 Task: Create new customer invoice with Date Opened: 12-May-23, Select Customer: Party City
, Terms: Net 7. Make invoice entry for item-1 with Date: 12-May-23, Description: Ifeoma Collection Marrakech Hammam Extra Buff Exfoliating Gloves 1 Piece
, Income Account: Income:Sales, Quantity: 10, Unit Price: 13.49, Sales Tax: Y, Sales Tax Included: Y, Tax Table: Sales Tax. Post Invoice with Post Date: 12-May-23, Post to Accounts: Assets:Accounts Receivable. Pay / Process Payment with Transaction Date: 18-May-23, Amount: 134.9, Transfer Account: Checking Account. Go to 'Print Invoice'.
Action: Mouse moved to (169, 32)
Screenshot: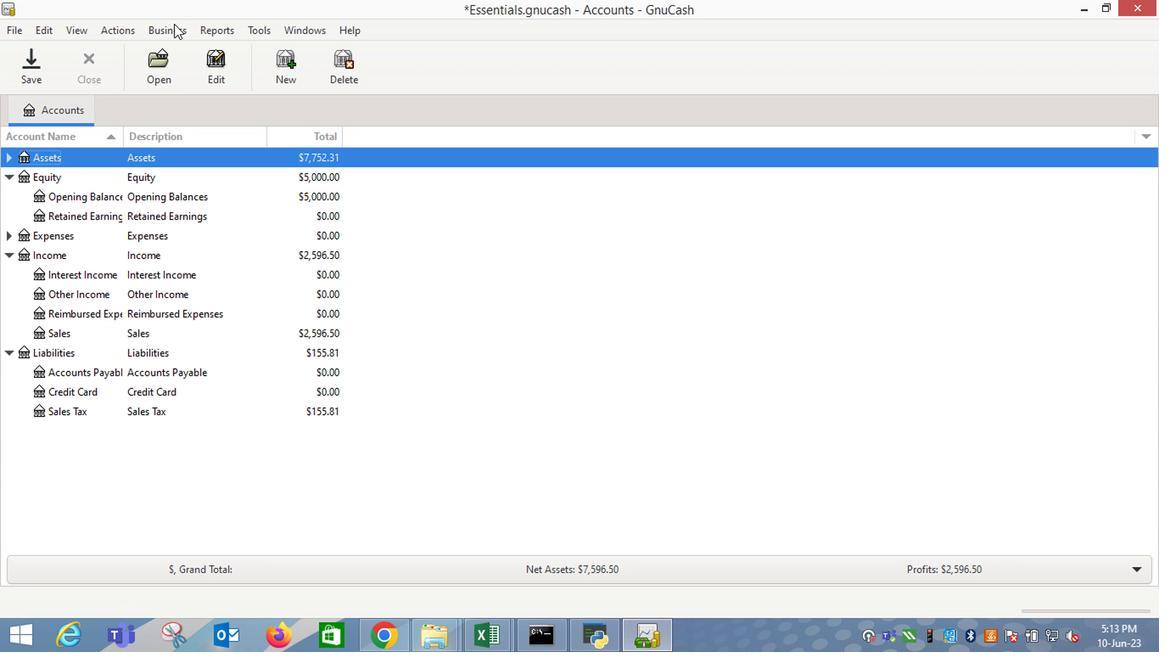 
Action: Mouse pressed left at (169, 32)
Screenshot: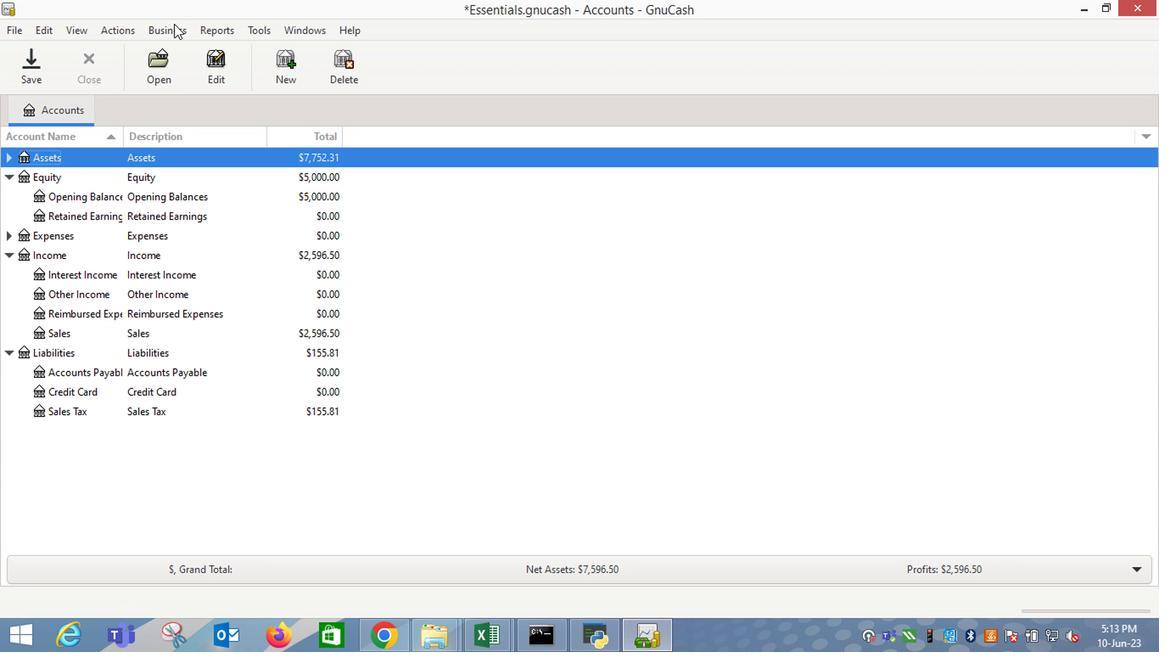 
Action: Mouse moved to (375, 120)
Screenshot: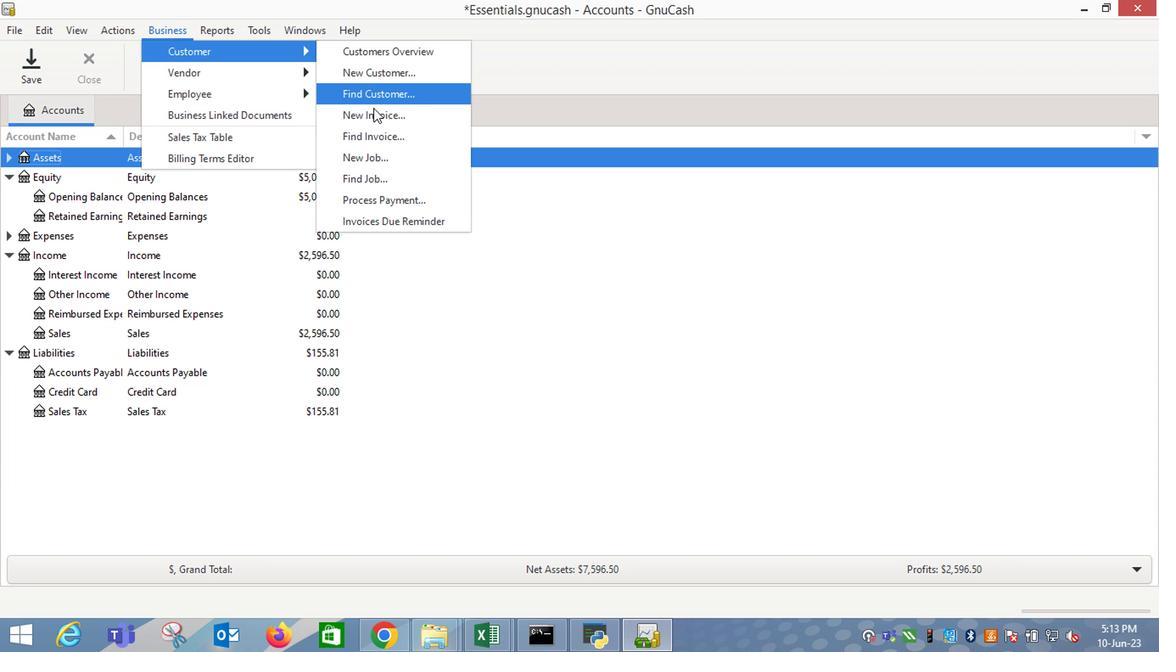
Action: Mouse pressed left at (375, 120)
Screenshot: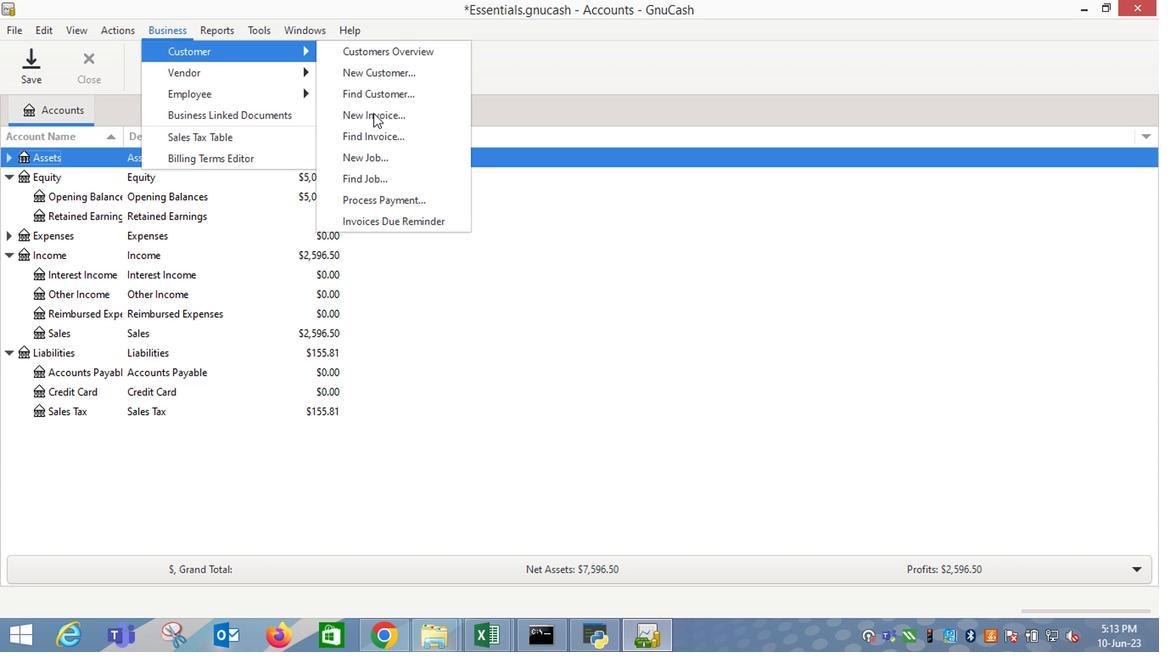 
Action: Mouse moved to (708, 268)
Screenshot: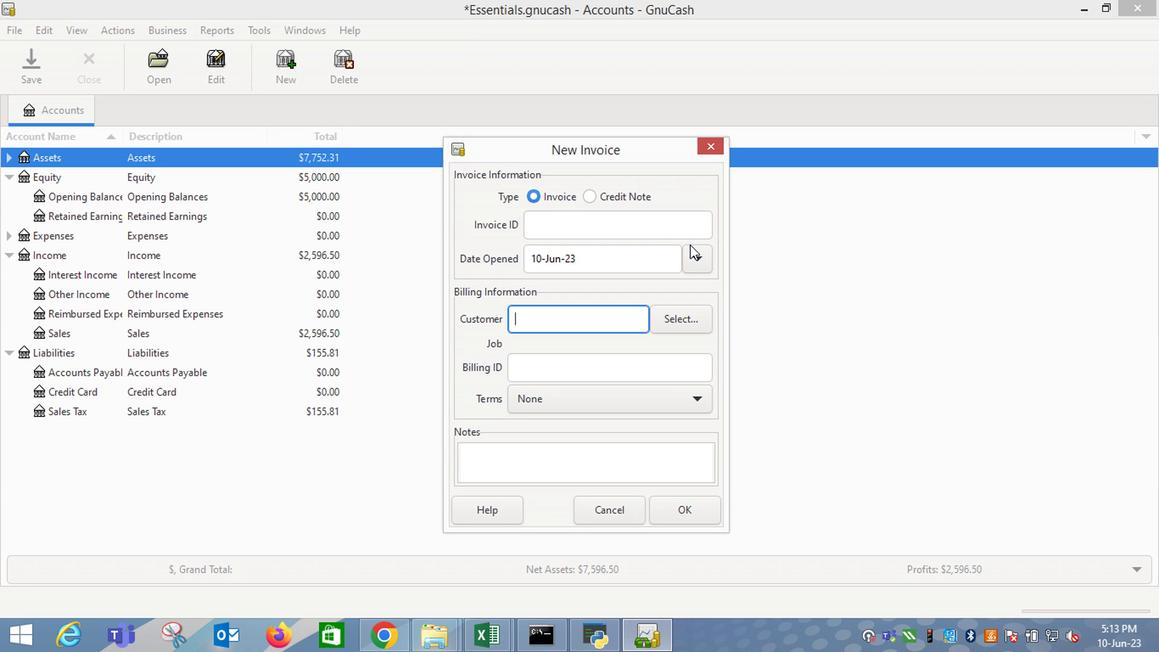 
Action: Mouse pressed left at (708, 268)
Screenshot: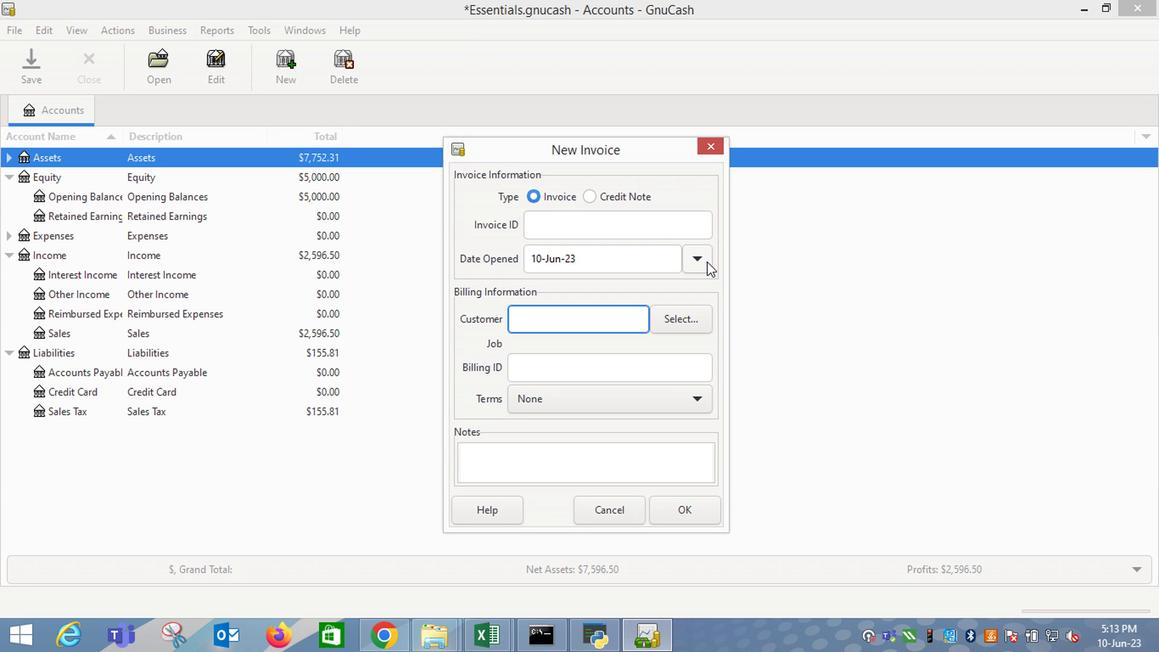 
Action: Mouse moved to (568, 289)
Screenshot: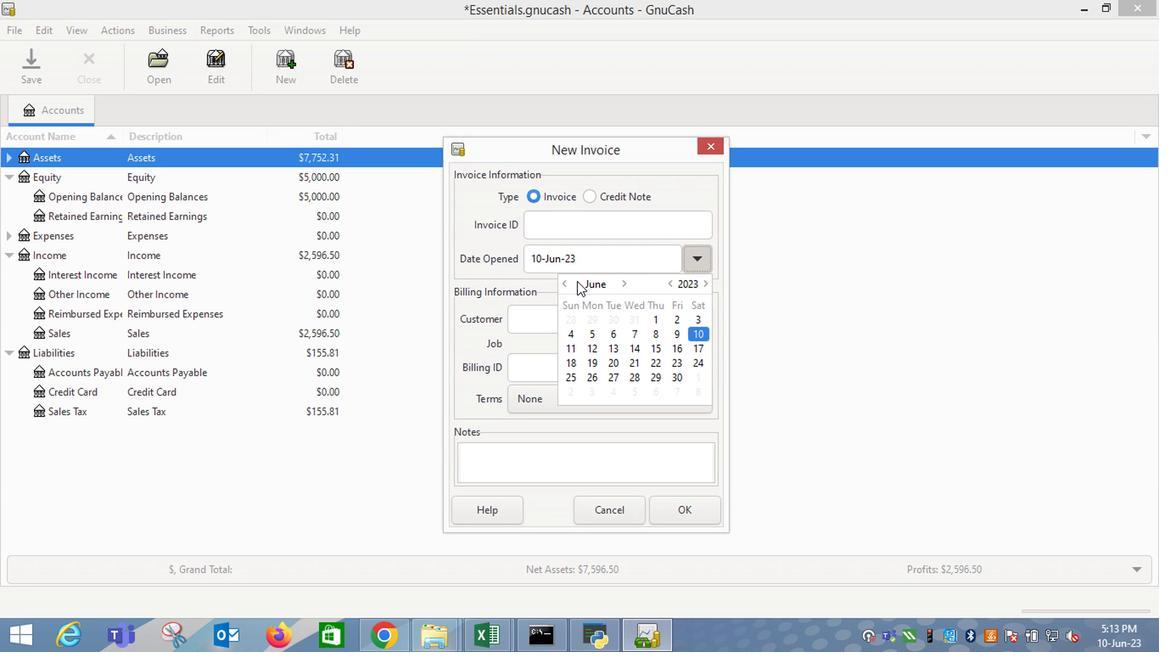 
Action: Mouse pressed left at (568, 289)
Screenshot: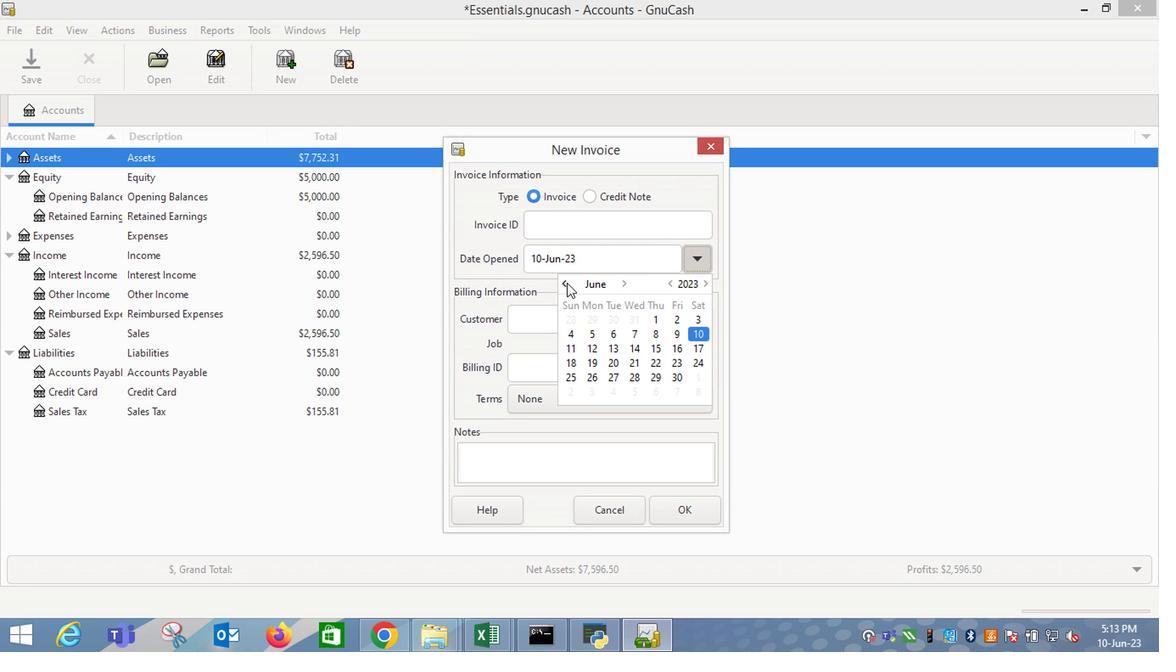 
Action: Mouse moved to (673, 340)
Screenshot: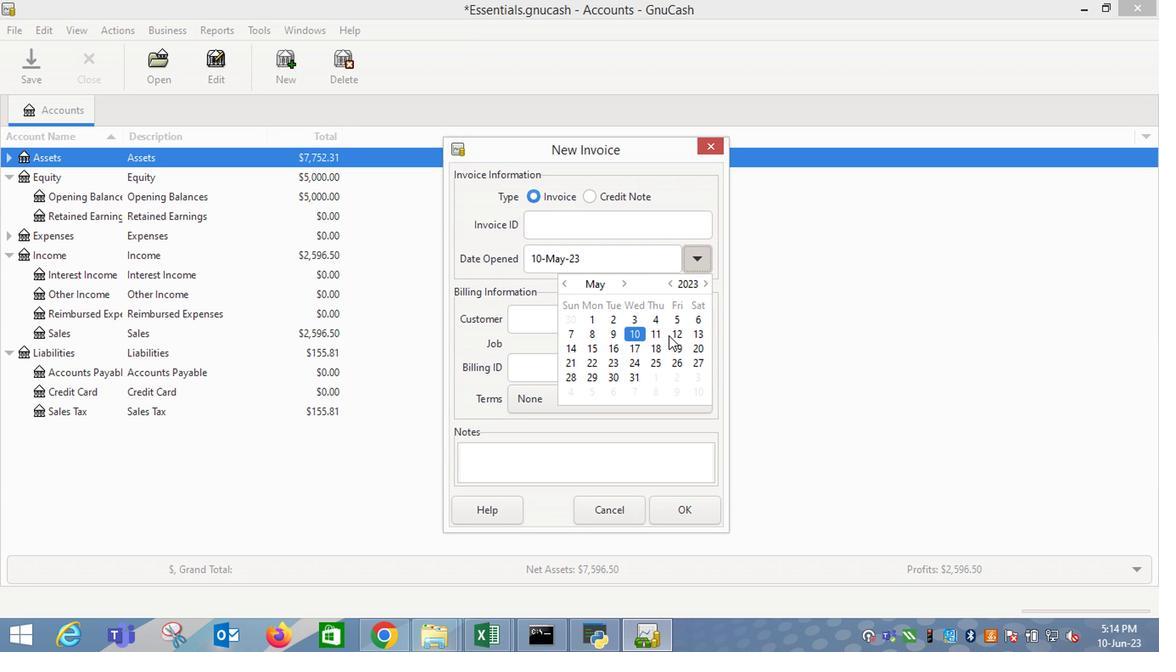 
Action: Mouse pressed left at (673, 340)
Screenshot: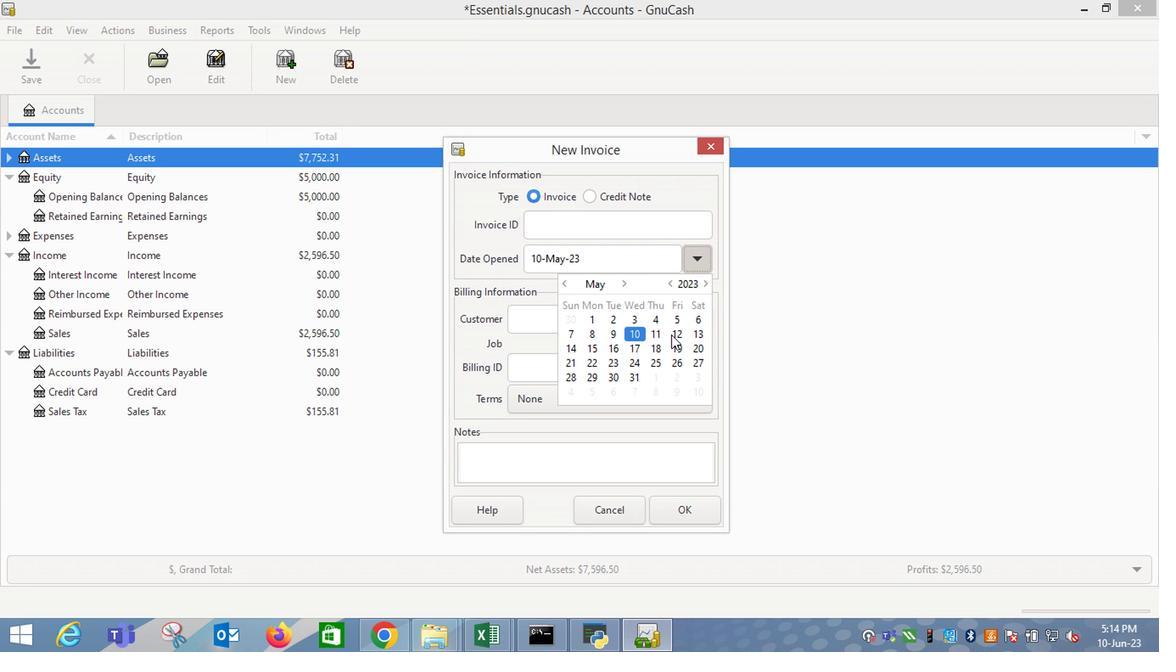 
Action: Mouse moved to (535, 325)
Screenshot: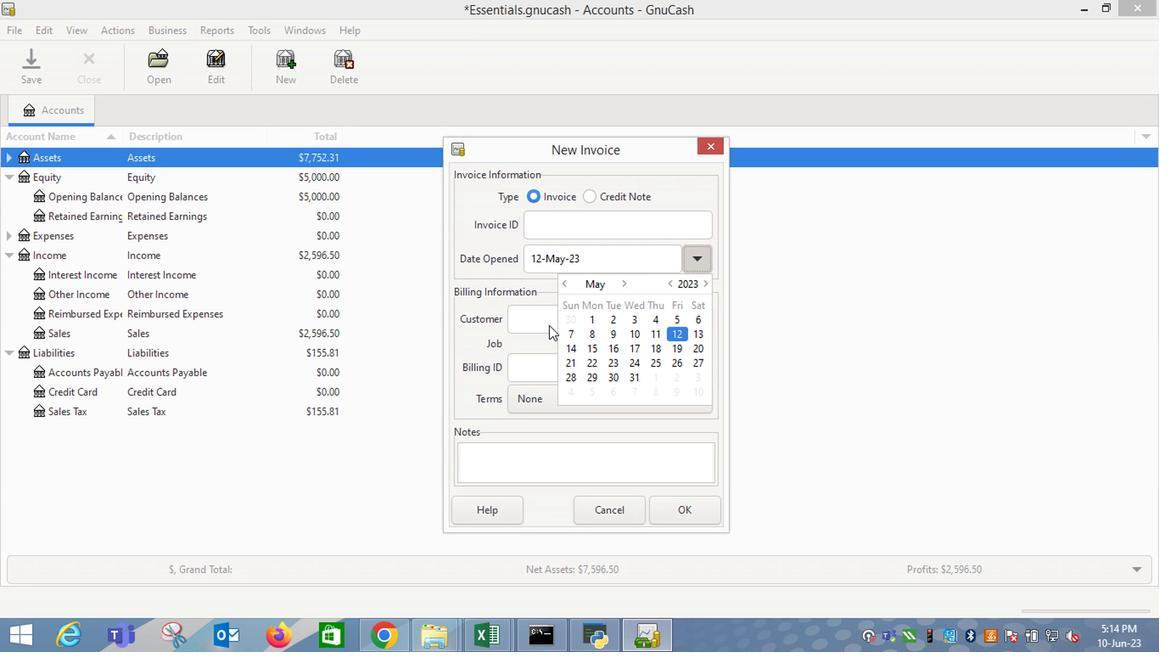 
Action: Mouse pressed left at (535, 325)
Screenshot: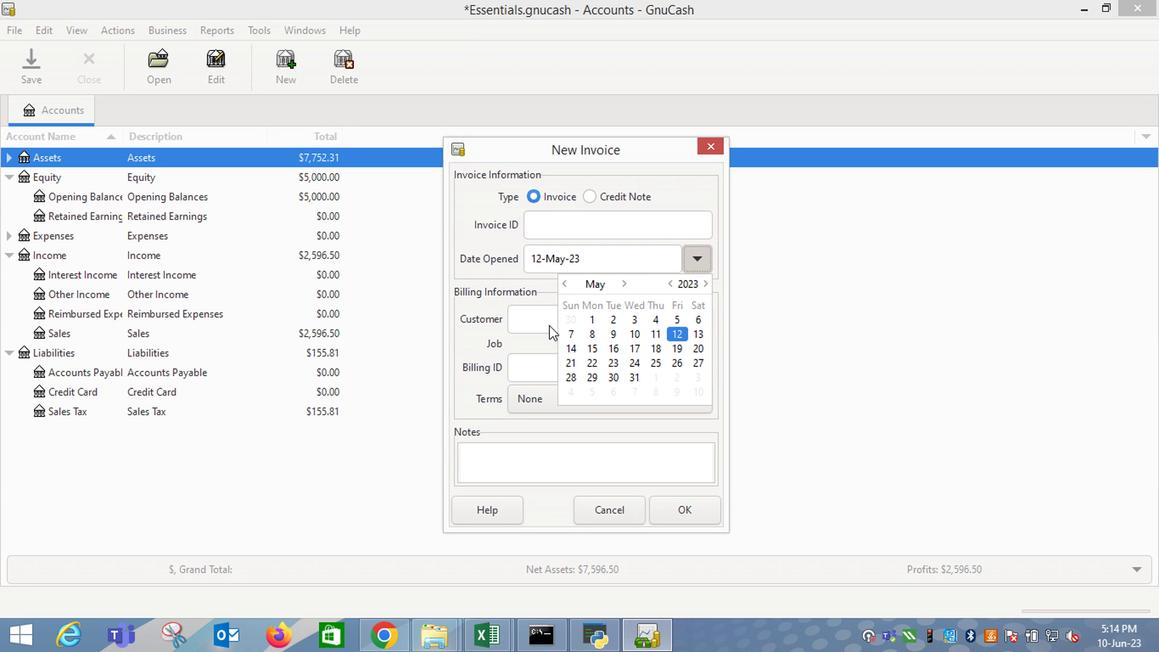 
Action: Mouse pressed left at (535, 325)
Screenshot: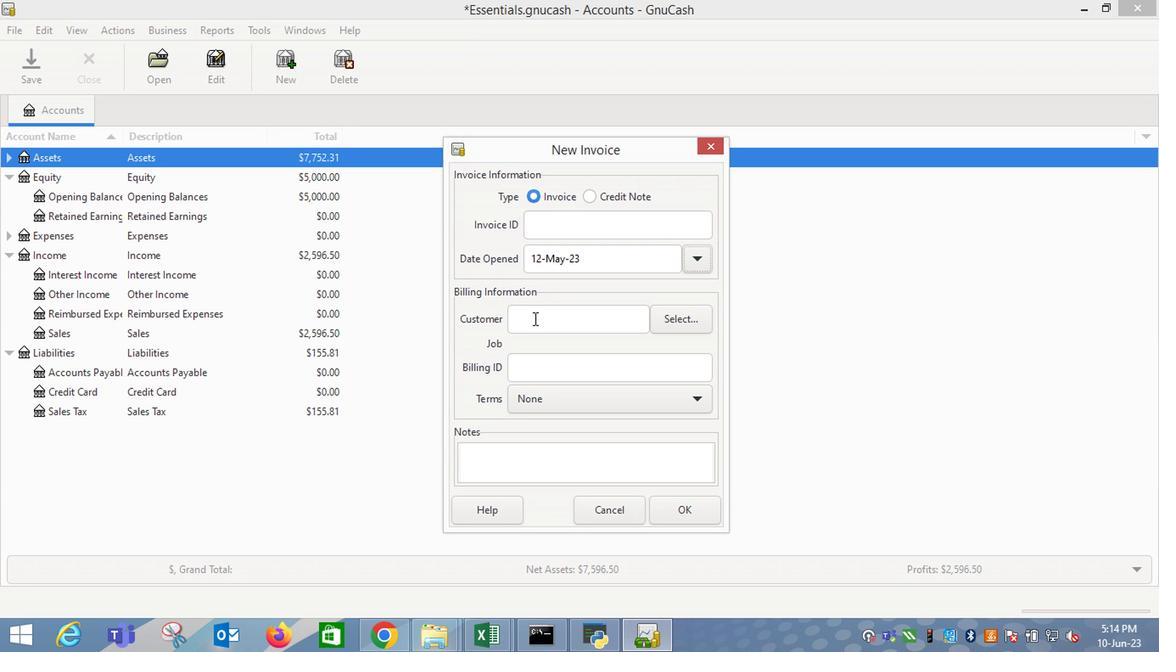 
Action: Key pressed <Key.shift_r>PArt
Screenshot: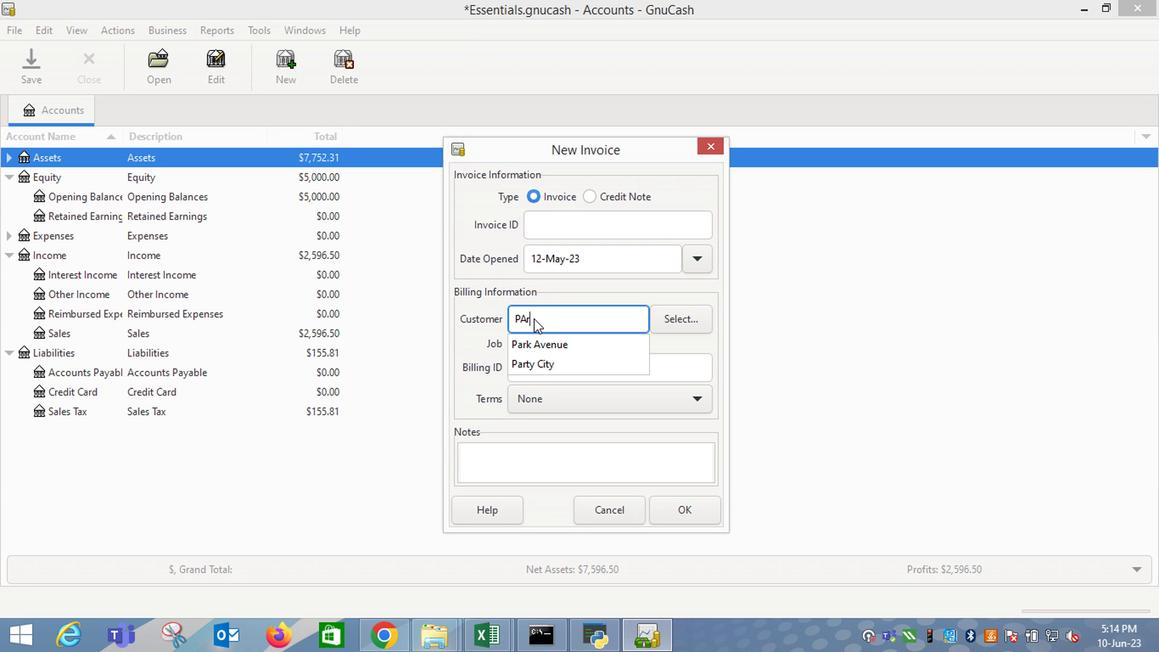 
Action: Mouse moved to (548, 352)
Screenshot: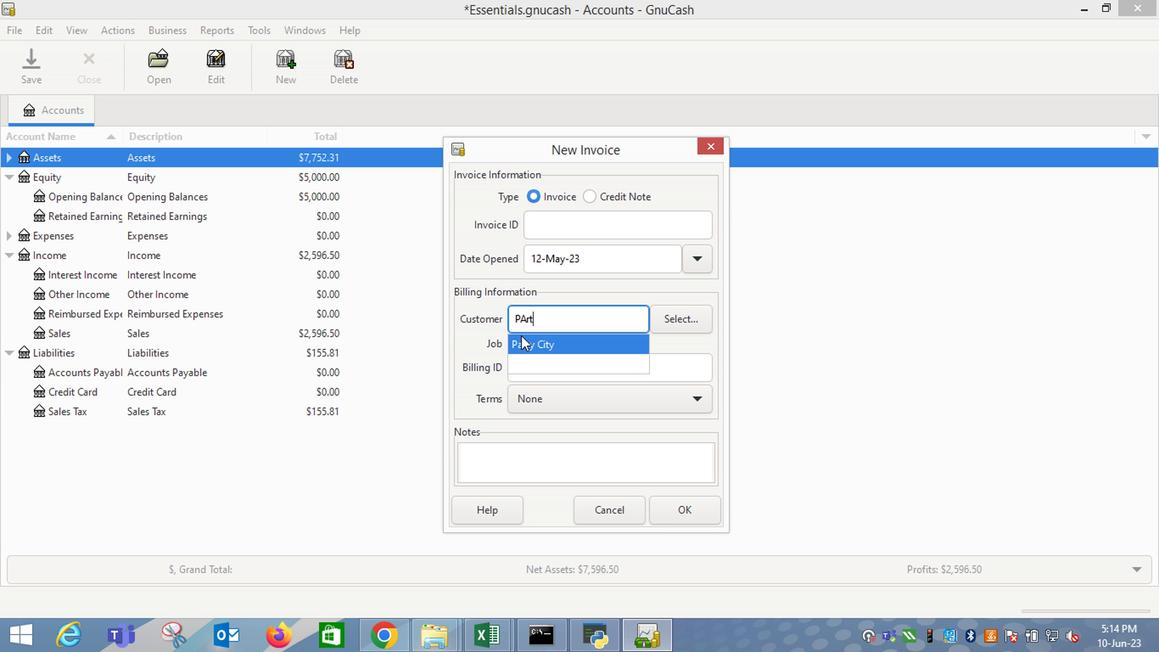 
Action: Mouse pressed left at (548, 352)
Screenshot: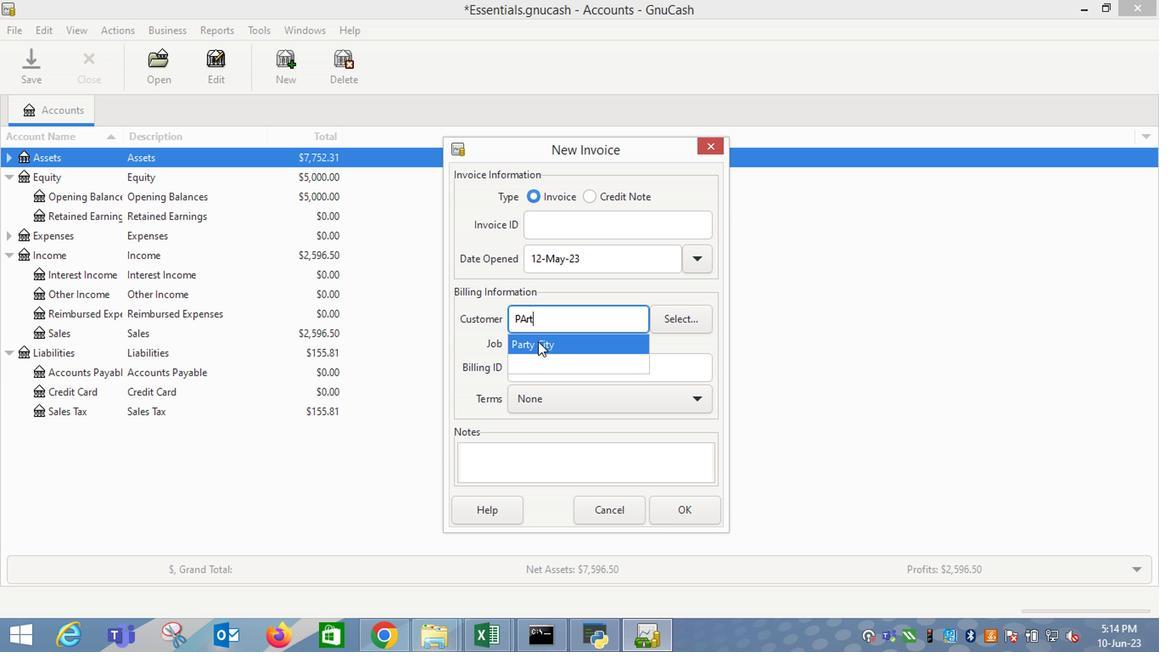 
Action: Mouse moved to (638, 417)
Screenshot: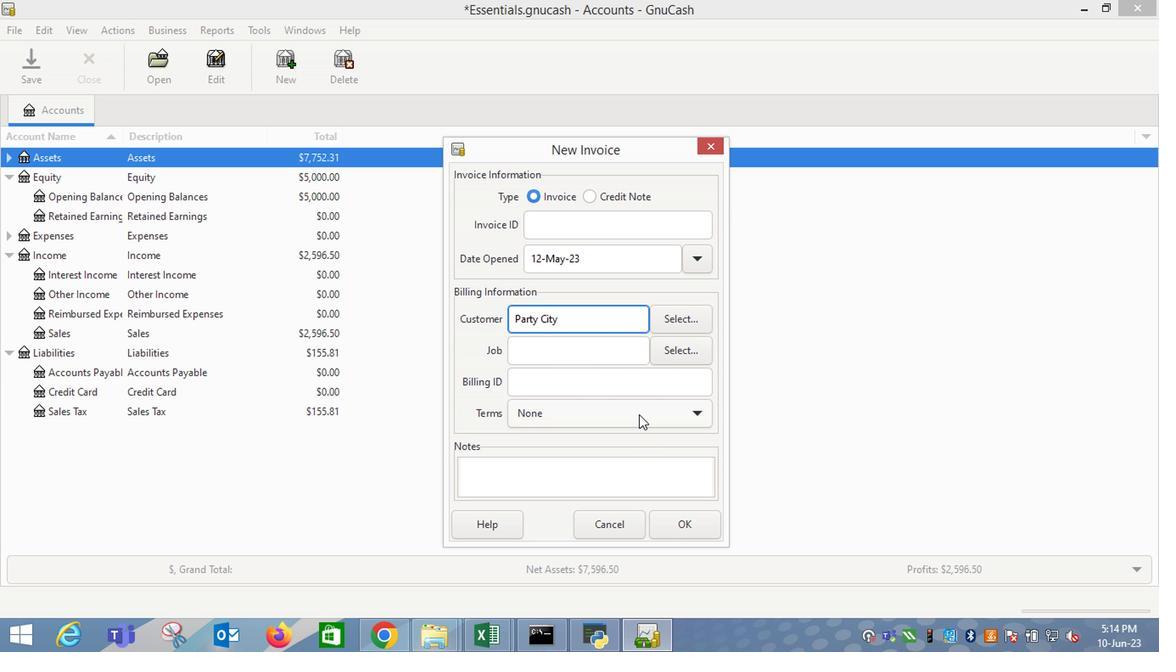 
Action: Mouse pressed left at (638, 417)
Screenshot: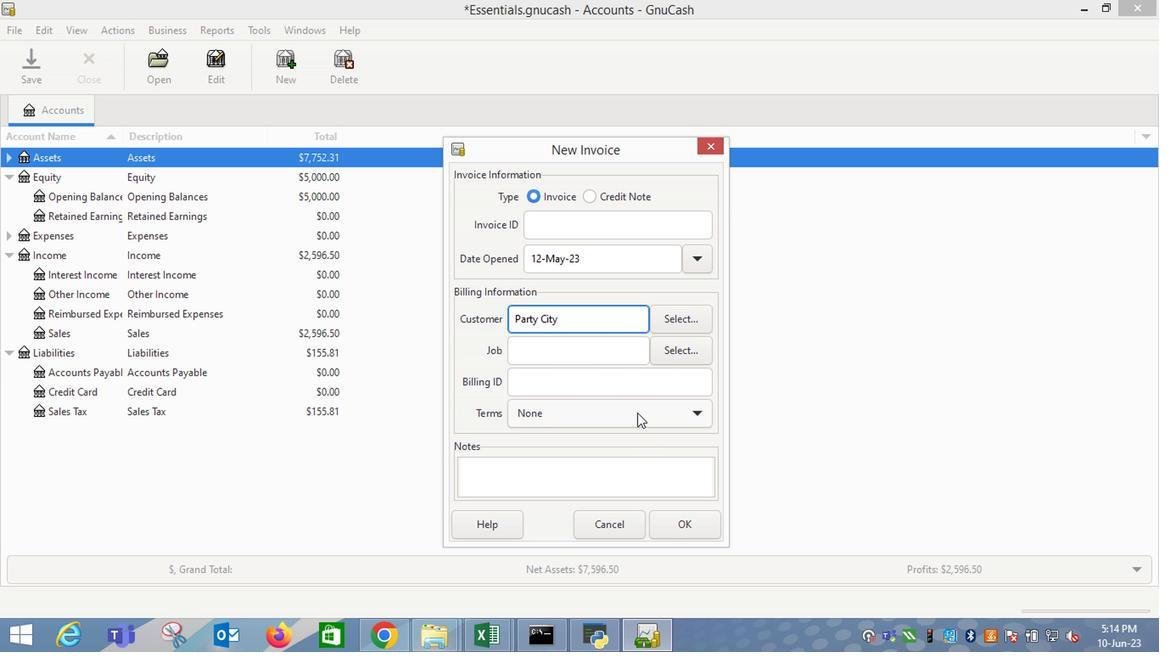 
Action: Mouse moved to (598, 487)
Screenshot: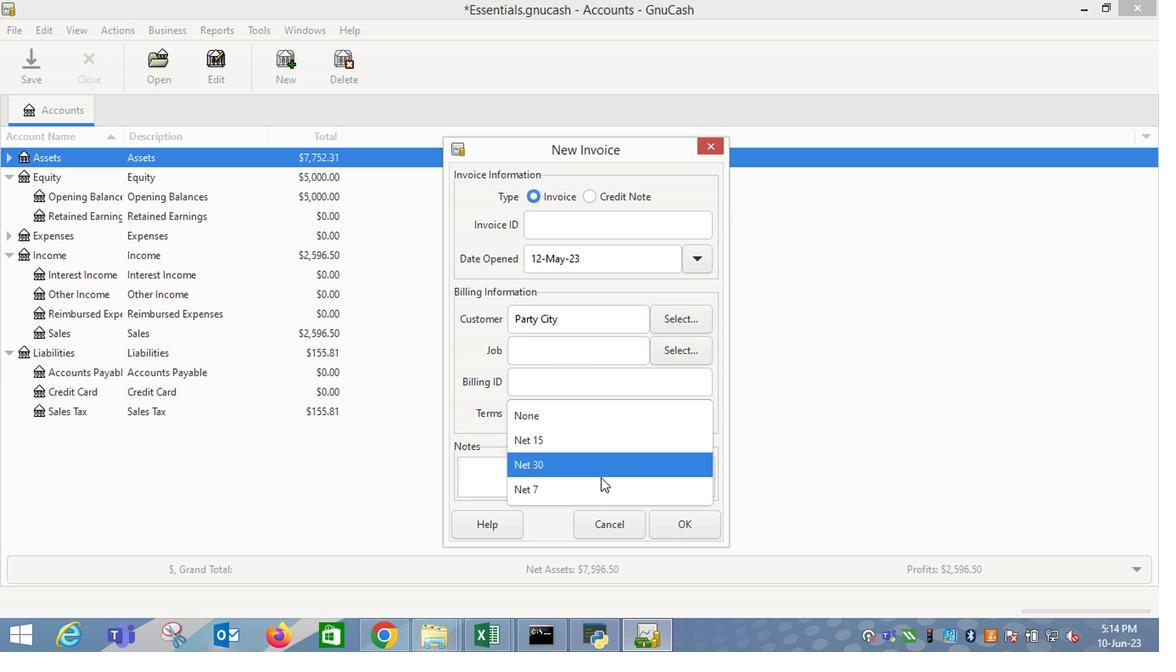 
Action: Mouse pressed left at (598, 487)
Screenshot: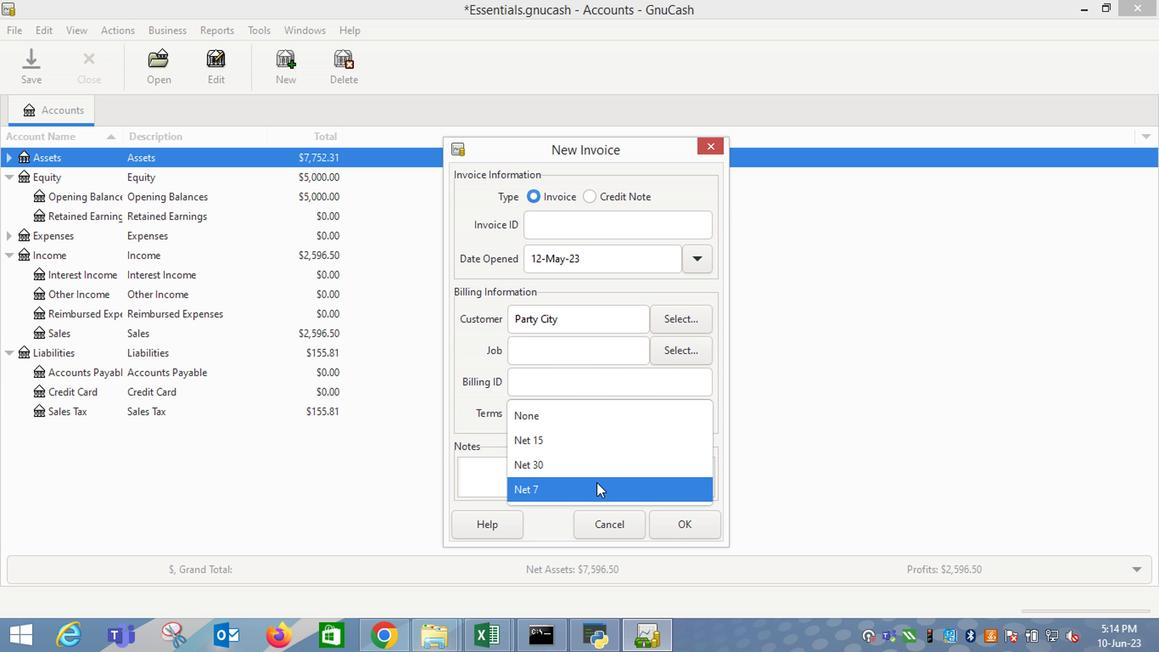 
Action: Mouse moved to (688, 534)
Screenshot: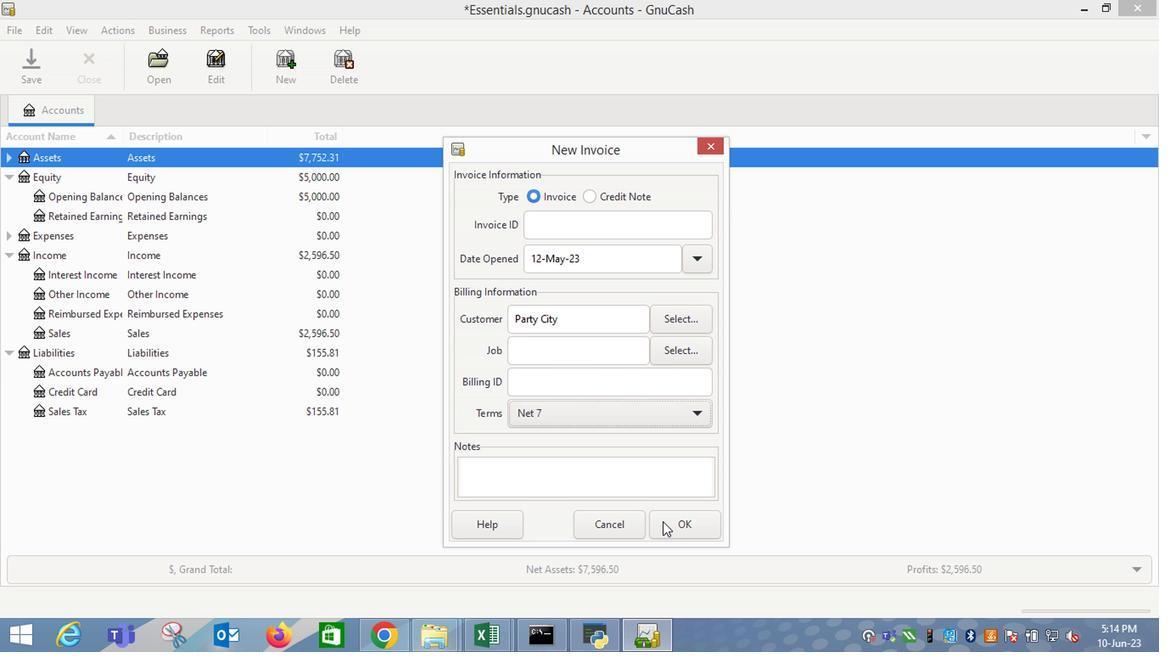 
Action: Mouse pressed left at (688, 534)
Screenshot: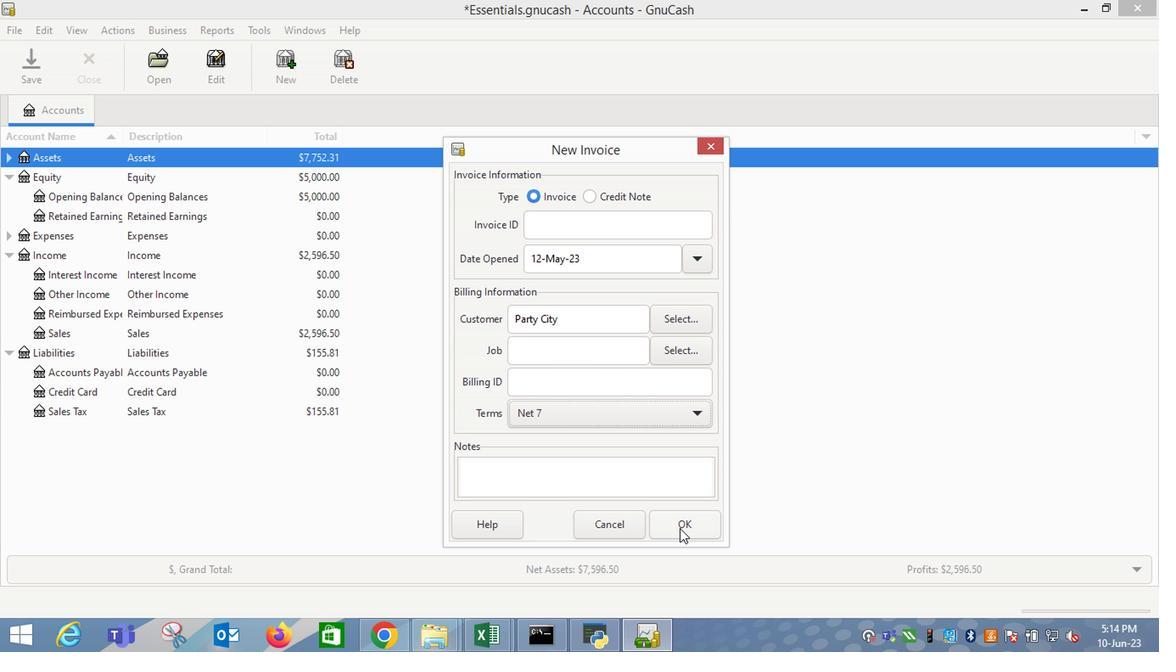 
Action: Mouse moved to (74, 333)
Screenshot: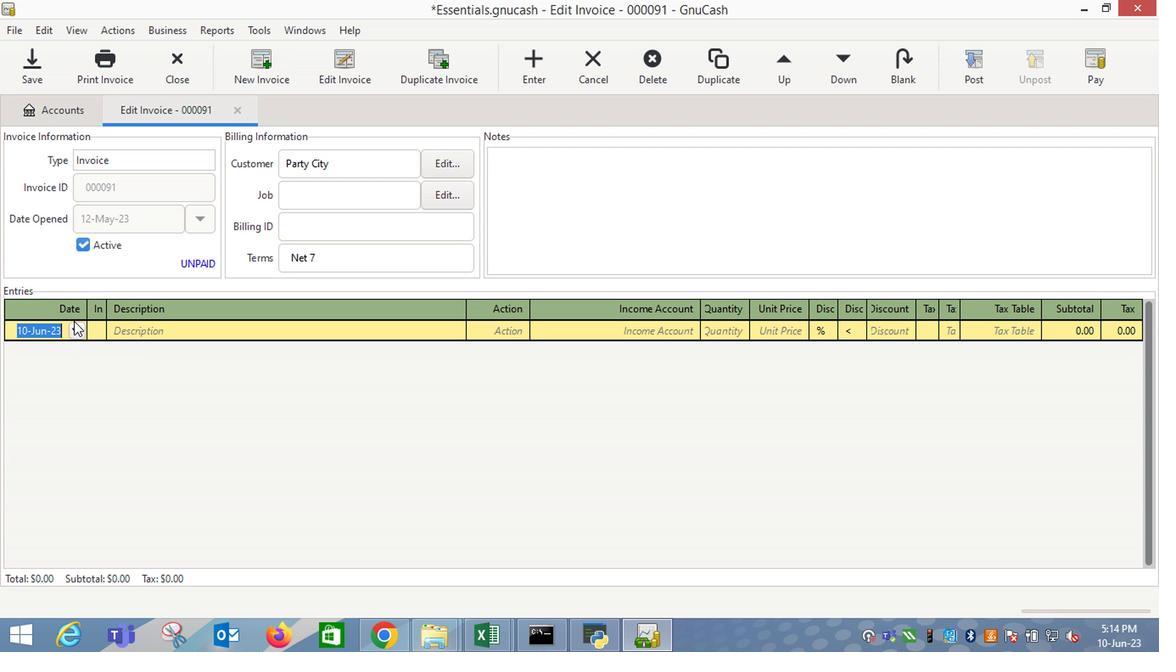 
Action: Mouse pressed left at (74, 333)
Screenshot: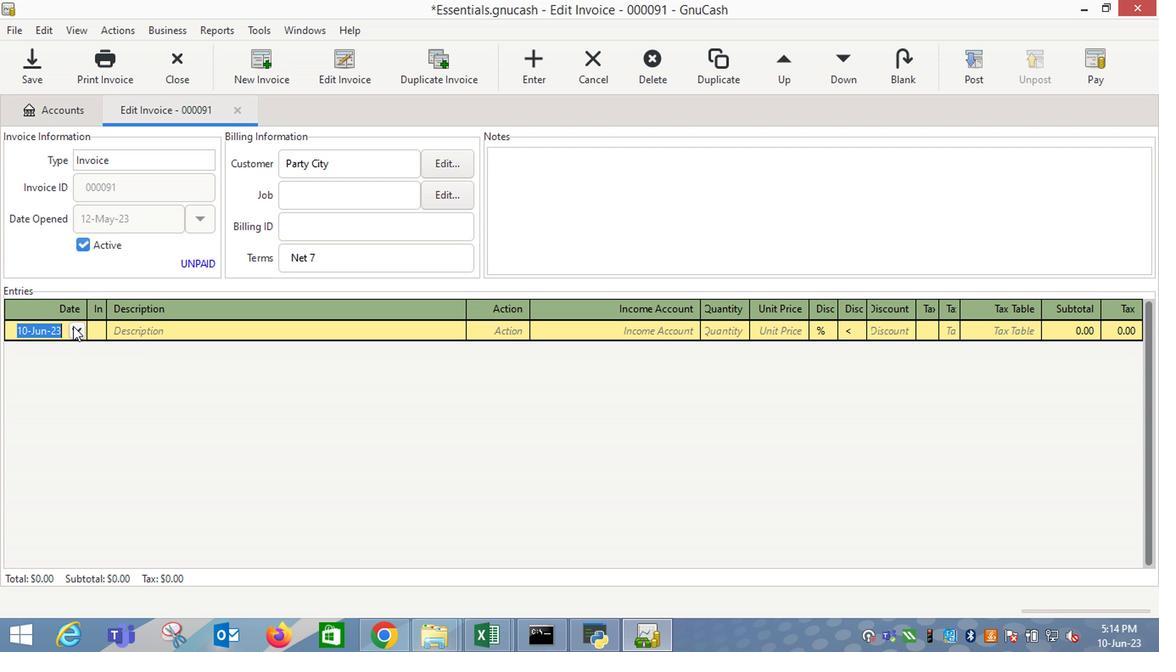 
Action: Mouse moved to (12, 357)
Screenshot: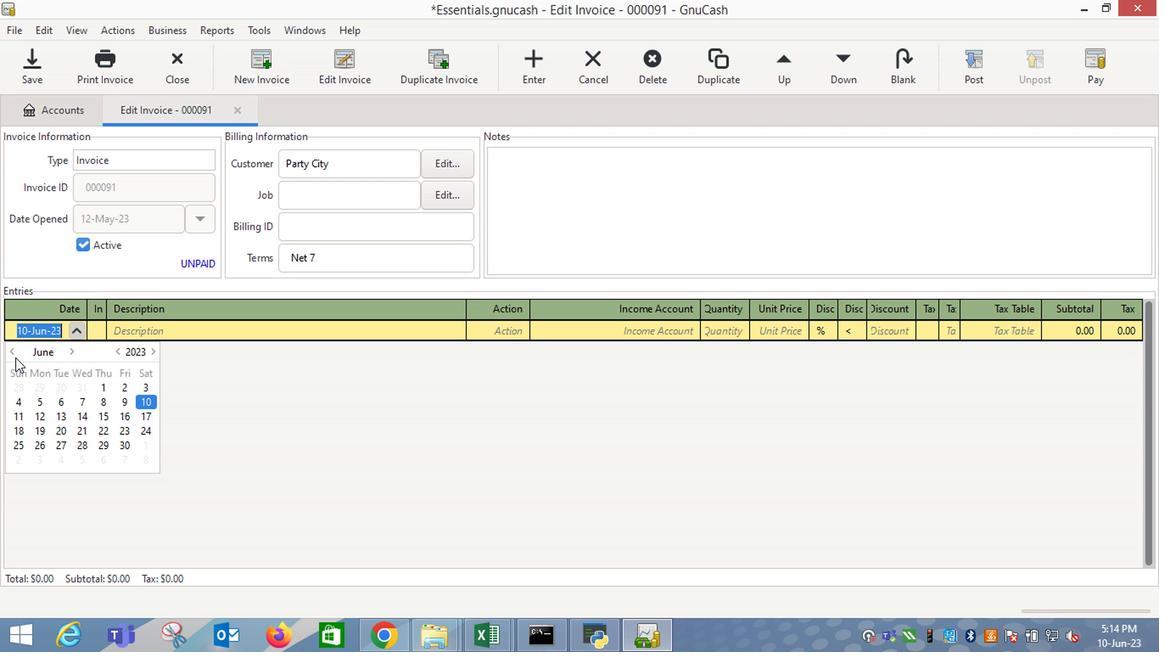 
Action: Mouse pressed left at (12, 357)
Screenshot: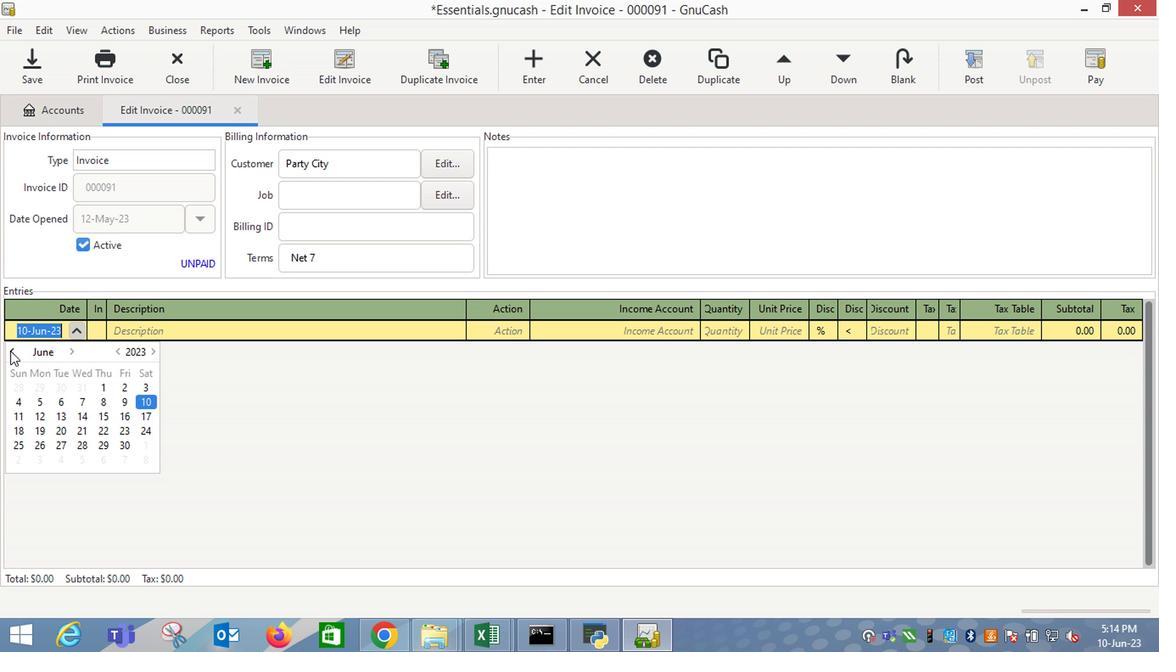 
Action: Mouse moved to (122, 405)
Screenshot: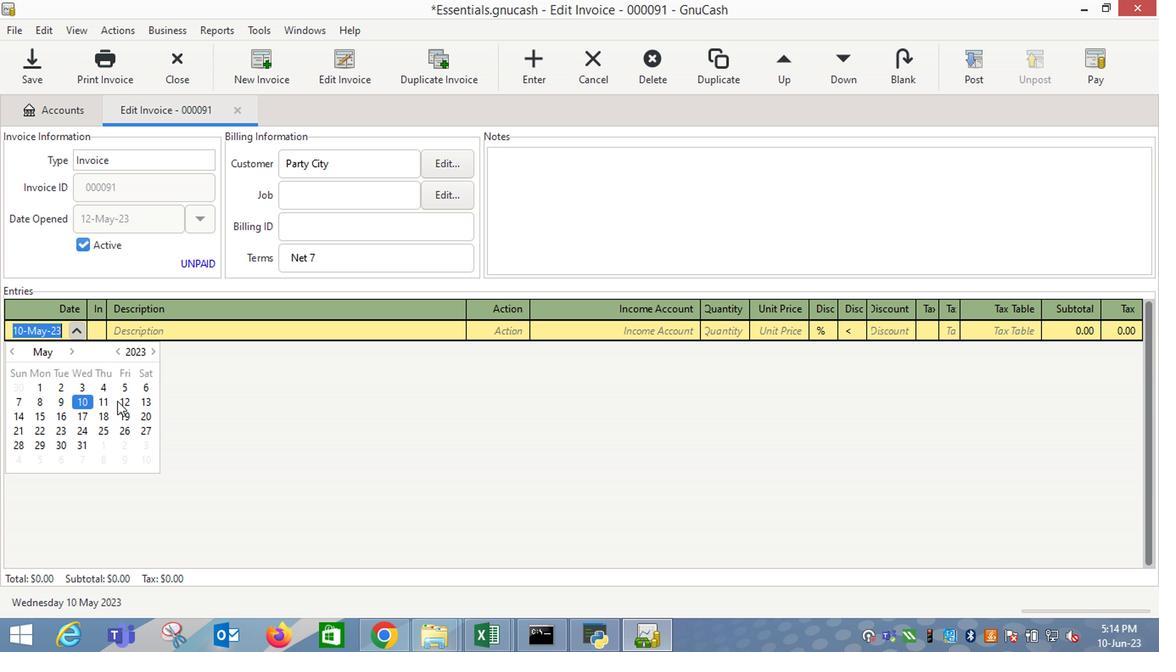 
Action: Mouse pressed left at (122, 405)
Screenshot: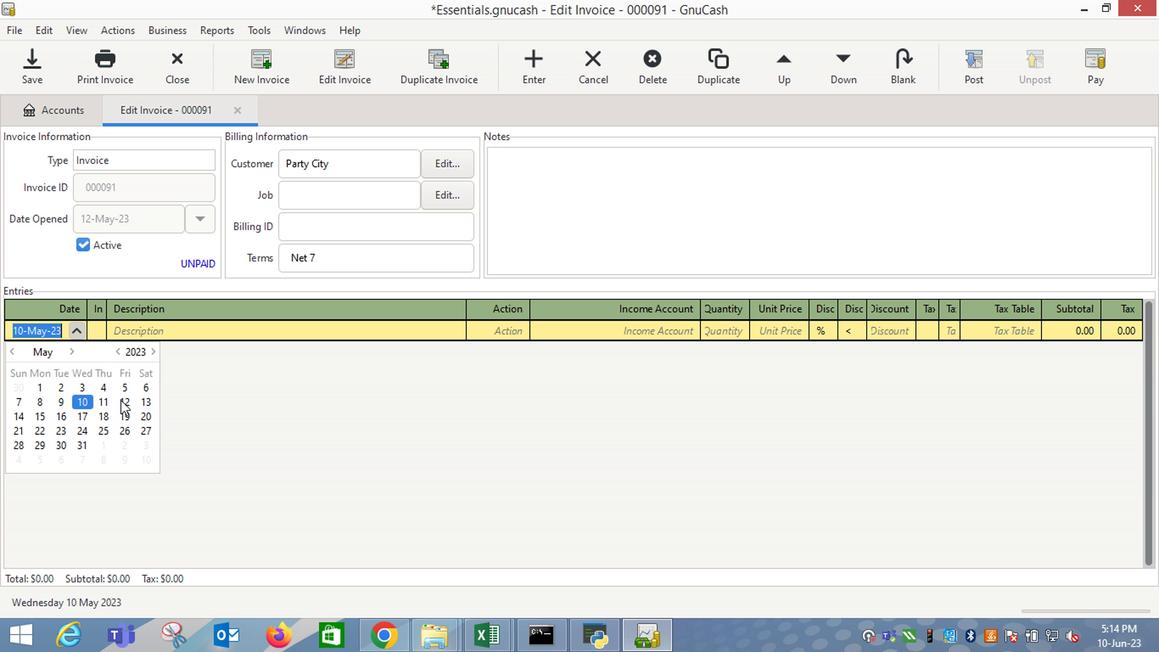 
Action: Mouse moved to (166, 404)
Screenshot: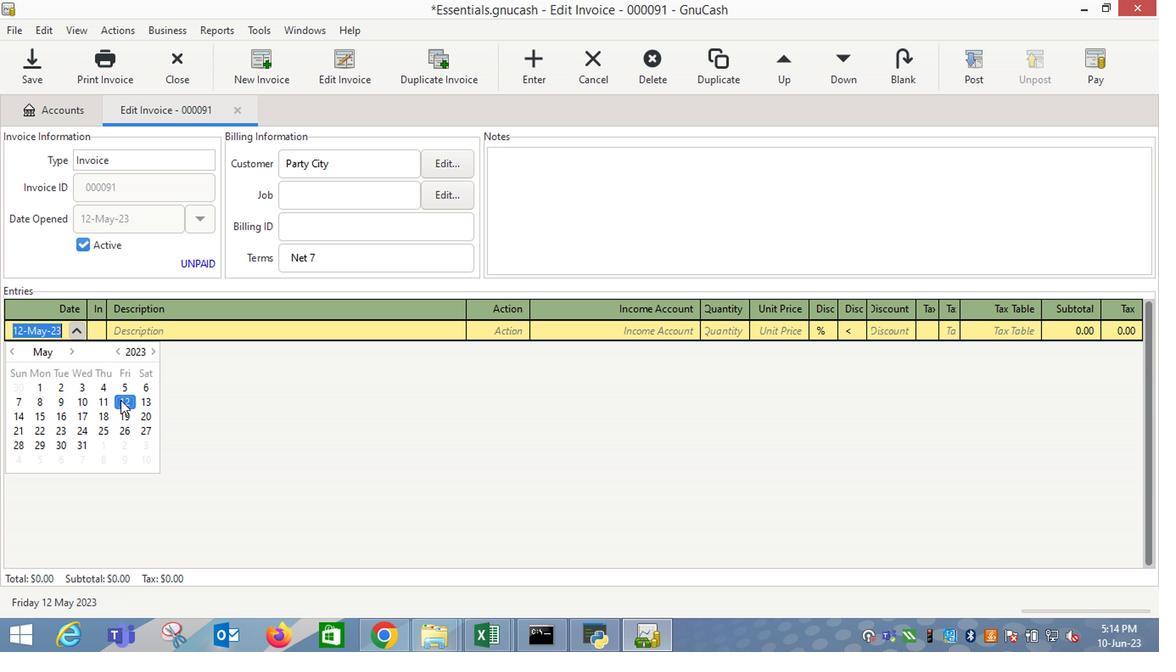 
Action: Key pressed <Key.tab>
Screenshot: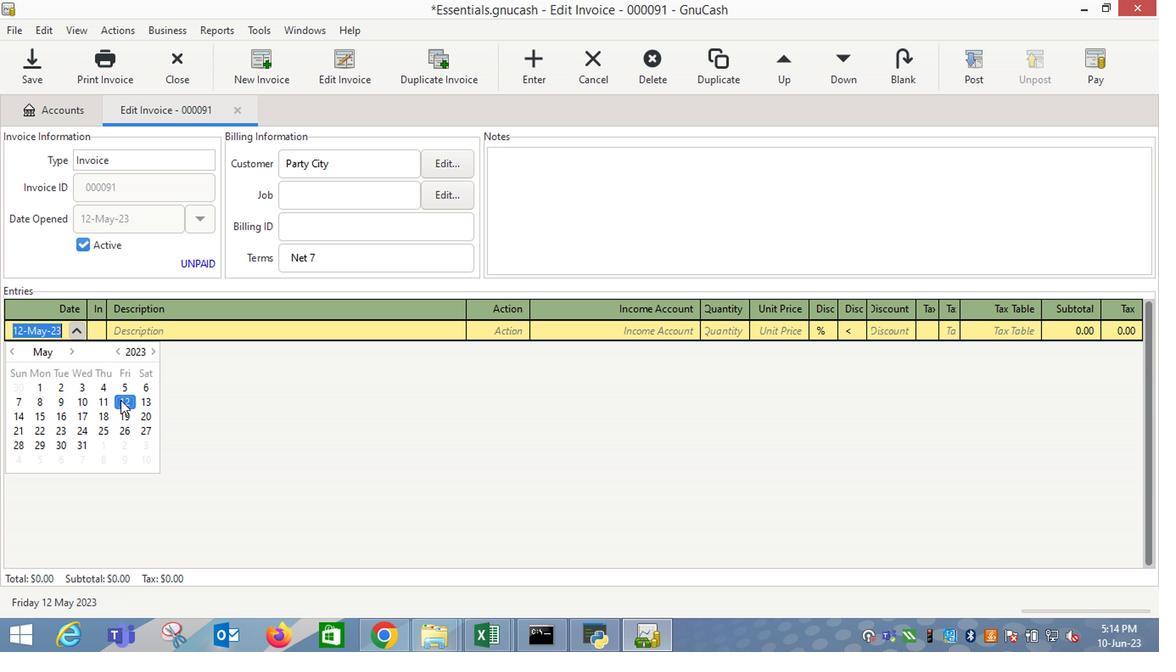 
Action: Mouse moved to (181, 392)
Screenshot: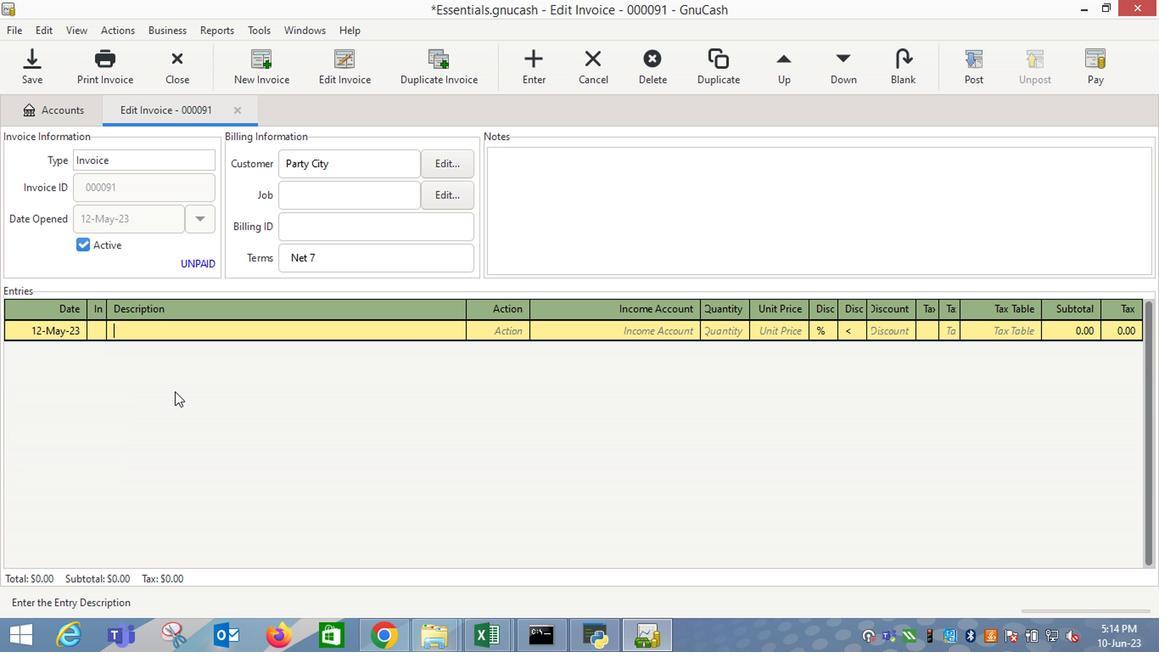 
Action: Key pressed <Key.shift_r>If
Screenshot: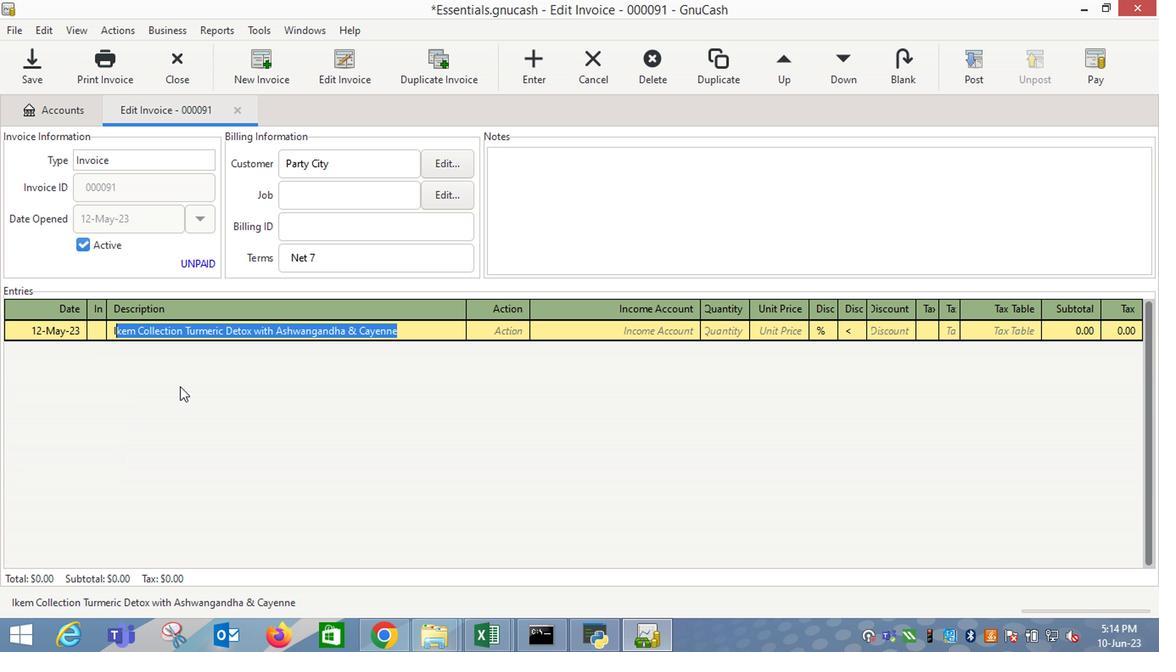 
Action: Mouse moved to (362, 404)
Screenshot: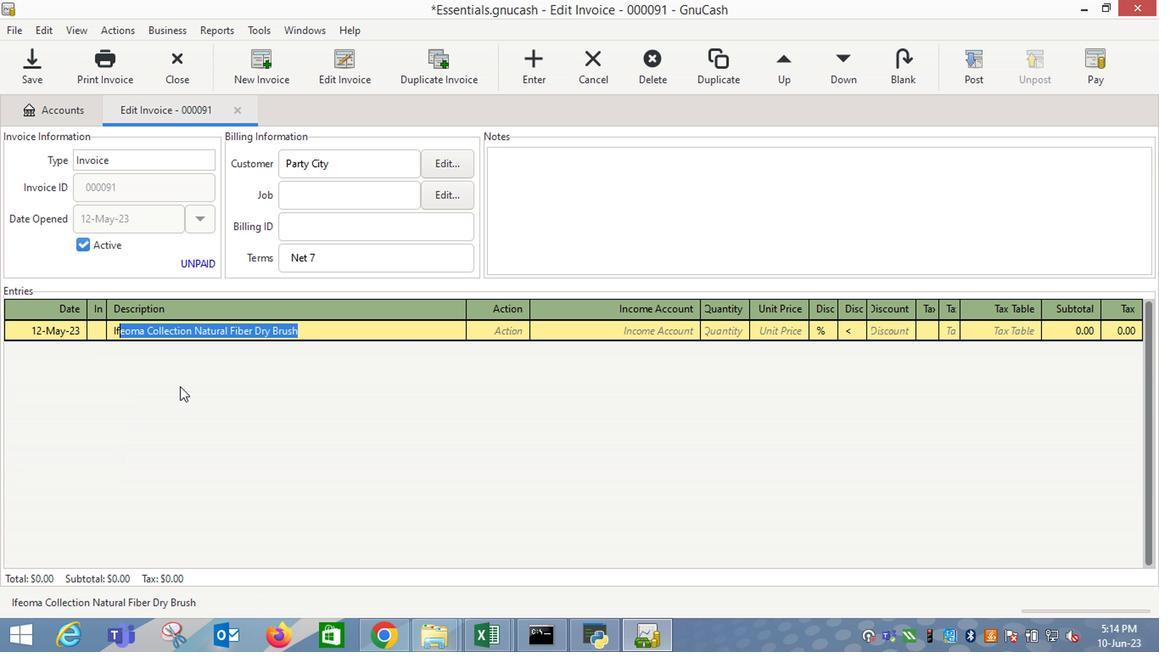 
Action: Key pressed eoma<Key.space><Key.shift_r>Collecio<Key.backspace><Key.backspace>tion<Key.space><Key.shift_r>Marrakech<Key.space><Key.shift_r><Key.shift_r><Key.shift_r><Key.shift_r><Key.shift_r><Key.shift_r><Key.shift_r><Key.shift_r><Key.shift_r><Key.shift_r><Key.shift_r>Hammam<Key.space><Key.shift_r>Extra<Key.space><Key.shift_r>Buff<Key.space><Key.shift_r>Exfoliating<Key.space><Key.shift_r>Gloves<Key.space>1<Key.space><Key.shift_r>Piece<Key.tab><Key.tab>i<Key.down><Key.down><Key.down><Key.tab>10<Key.tab>13.49<Key.tab>
Screenshot: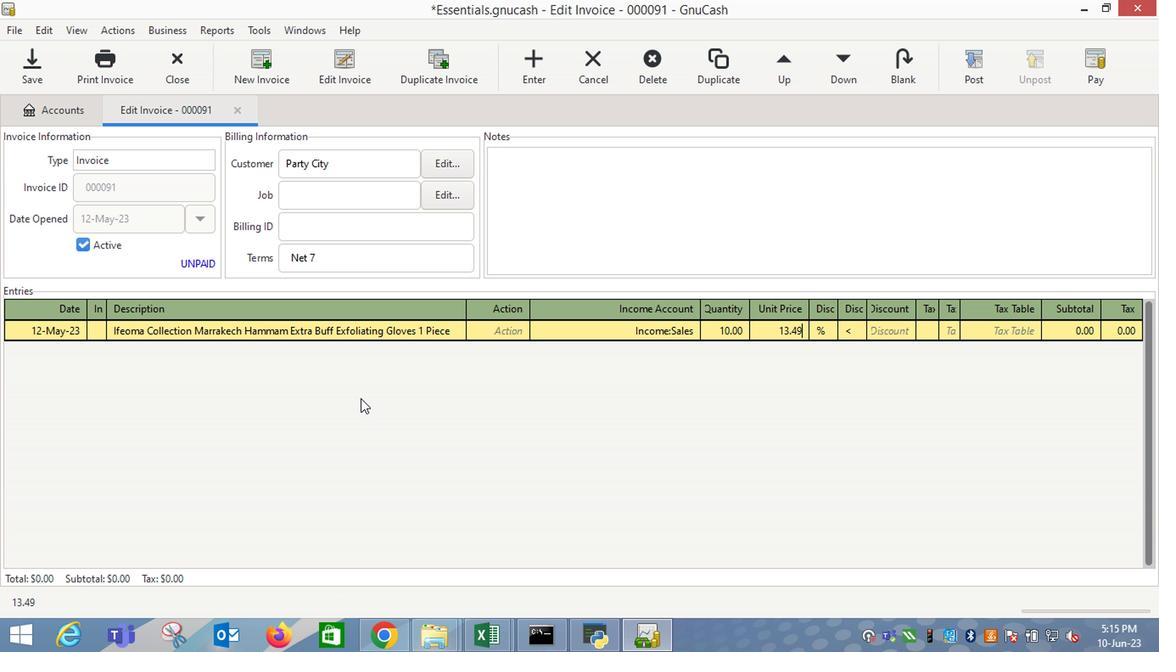 
Action: Mouse moved to (930, 336)
Screenshot: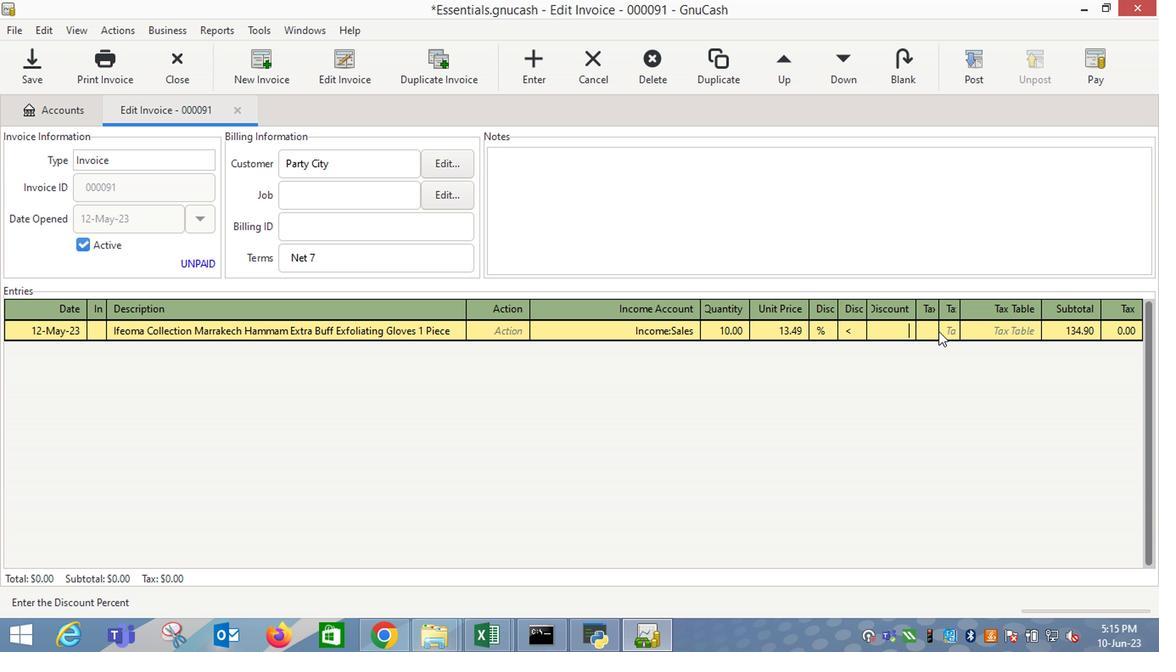 
Action: Mouse pressed left at (930, 336)
Screenshot: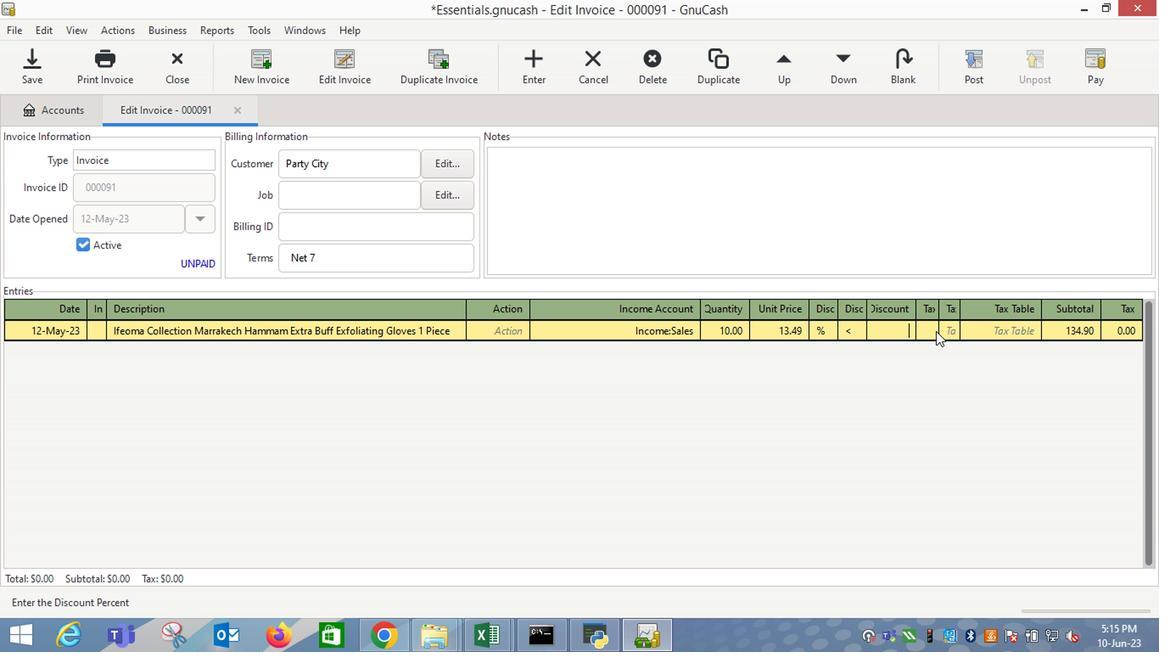 
Action: Mouse moved to (956, 338)
Screenshot: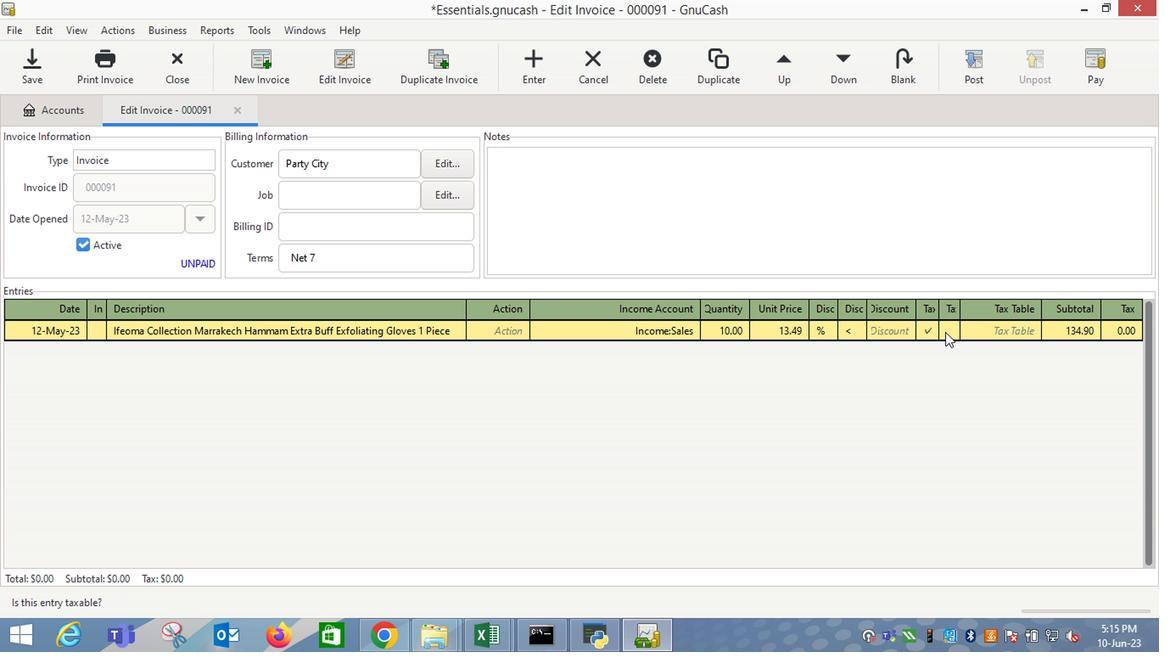 
Action: Mouse pressed left at (956, 338)
Screenshot: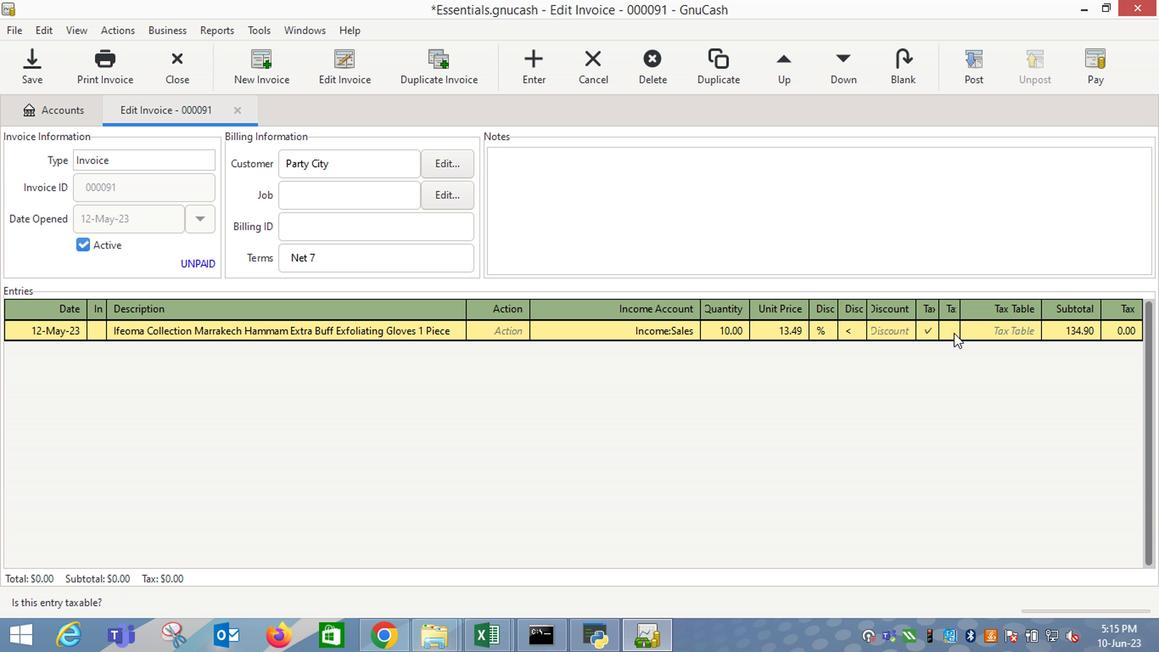 
Action: Mouse moved to (999, 334)
Screenshot: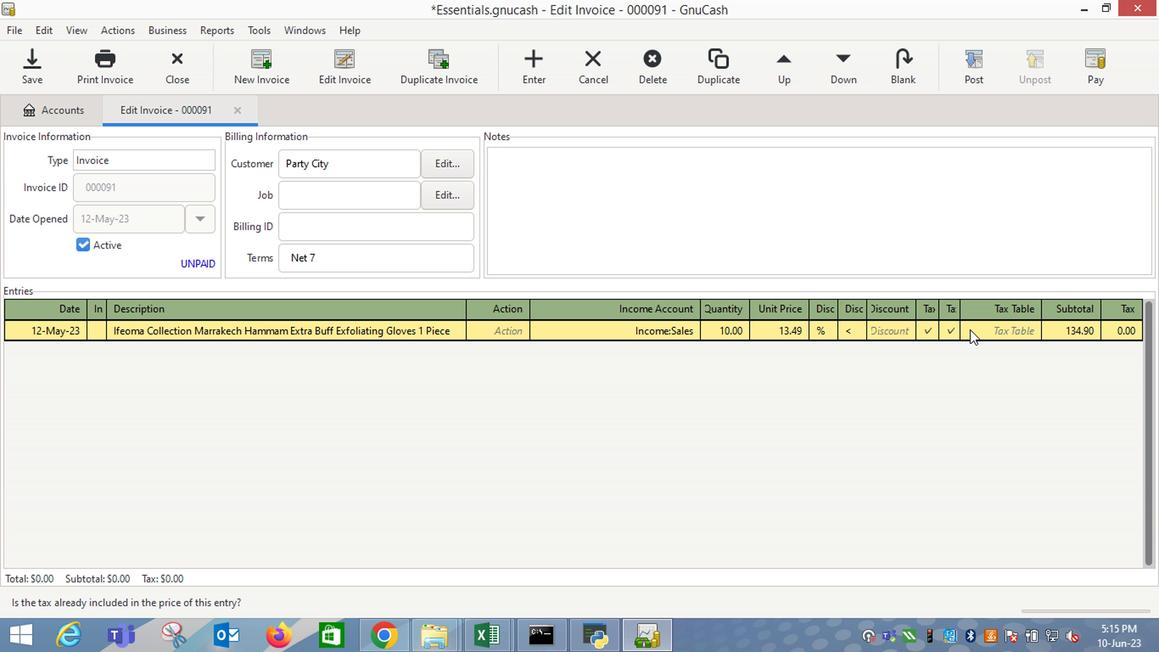 
Action: Mouse pressed left at (999, 334)
Screenshot: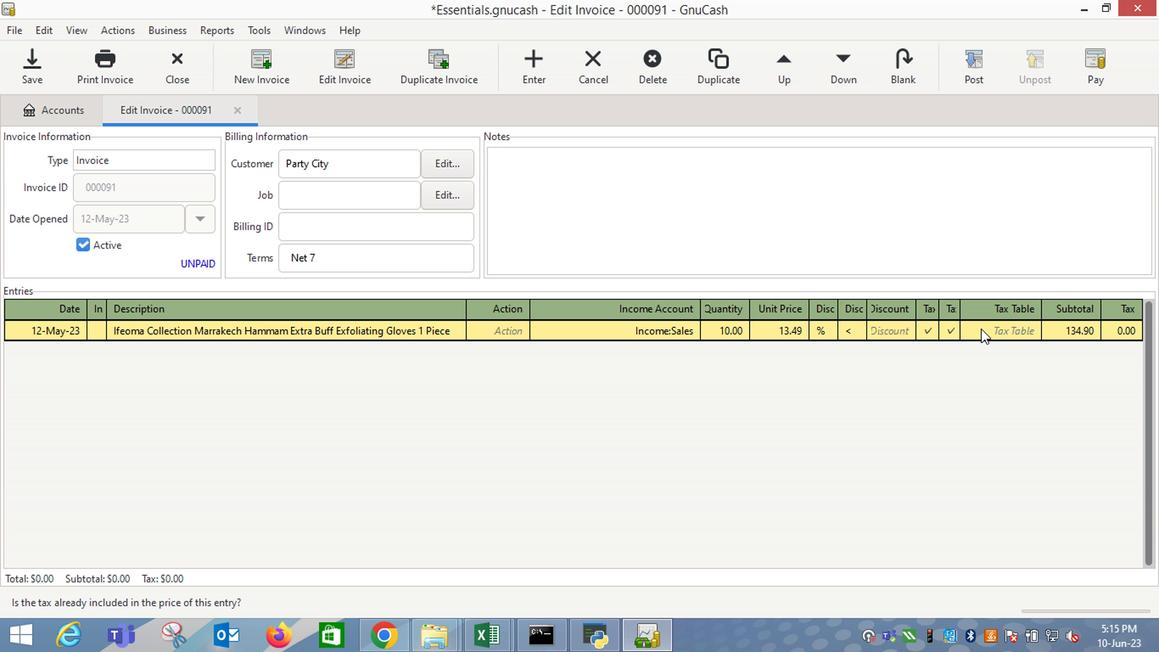 
Action: Mouse moved to (1031, 337)
Screenshot: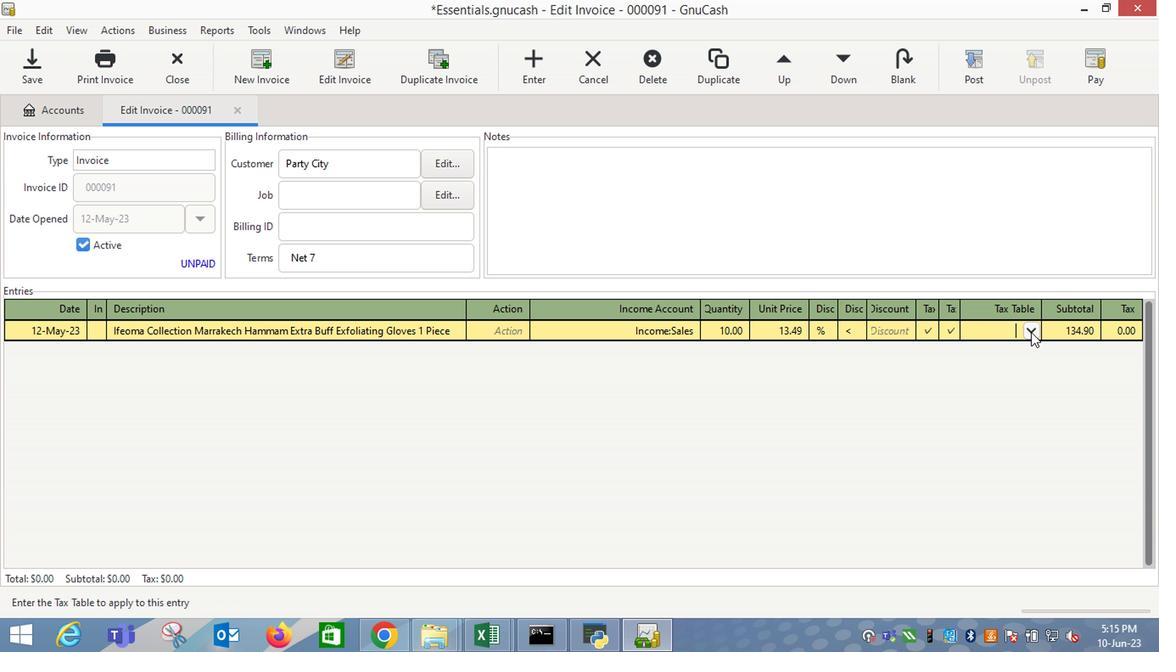 
Action: Mouse pressed left at (1031, 337)
Screenshot: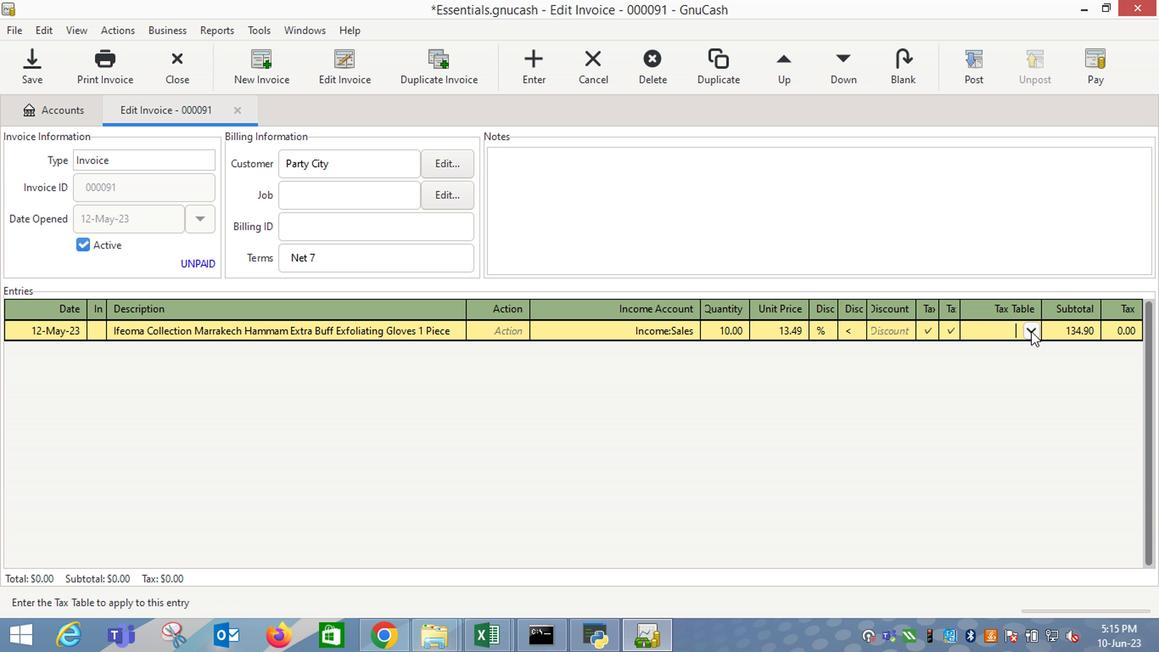 
Action: Mouse moved to (987, 361)
Screenshot: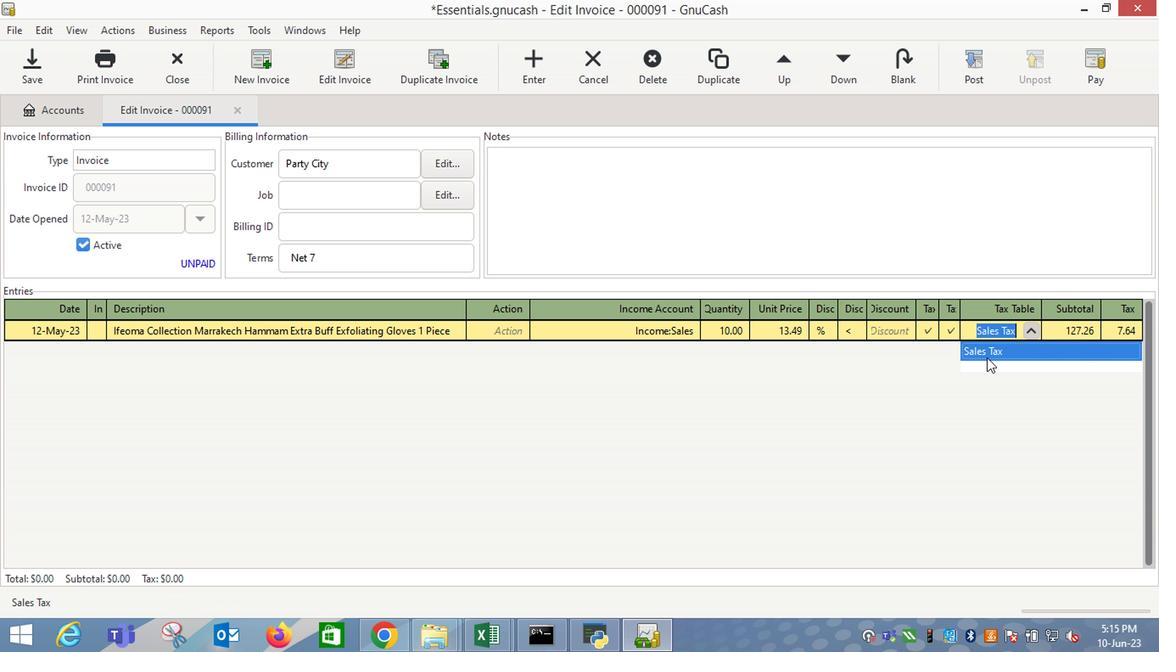 
Action: Mouse pressed left at (987, 361)
Screenshot: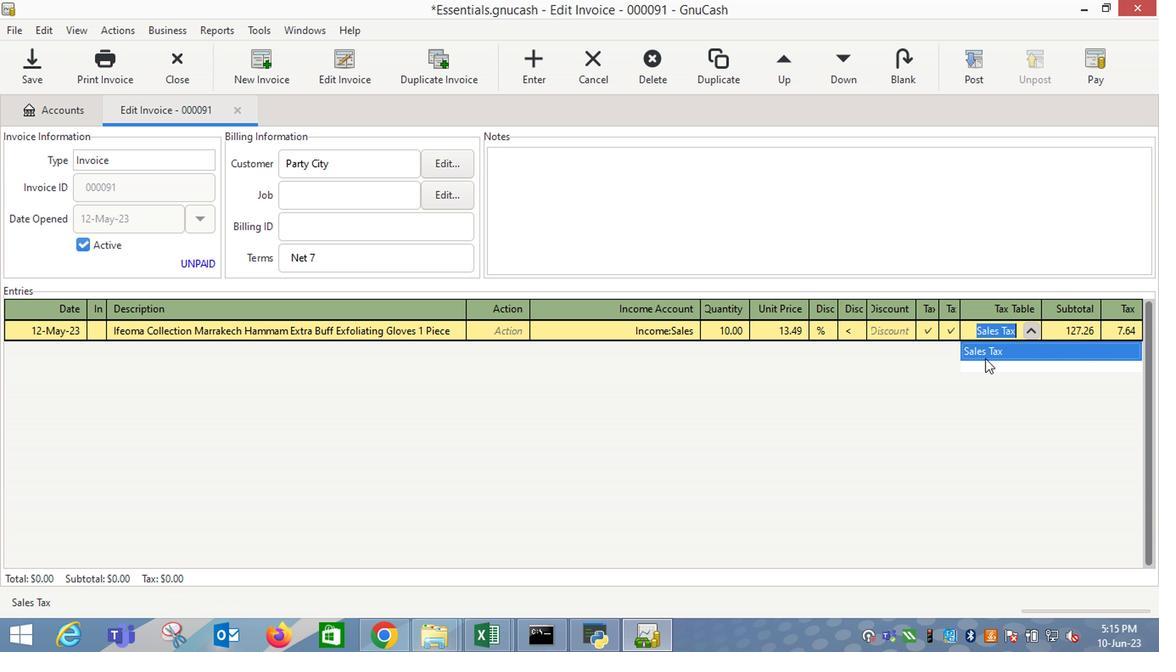 
Action: Mouse moved to (984, 362)
Screenshot: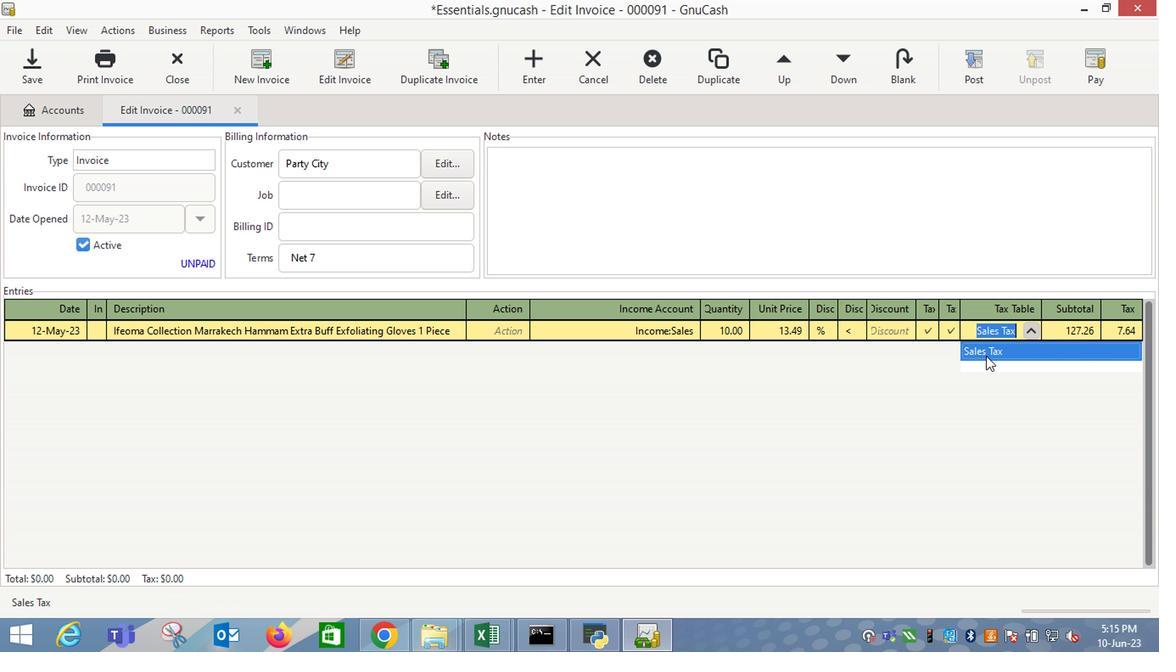 
Action: Key pressed <Key.enter>
Screenshot: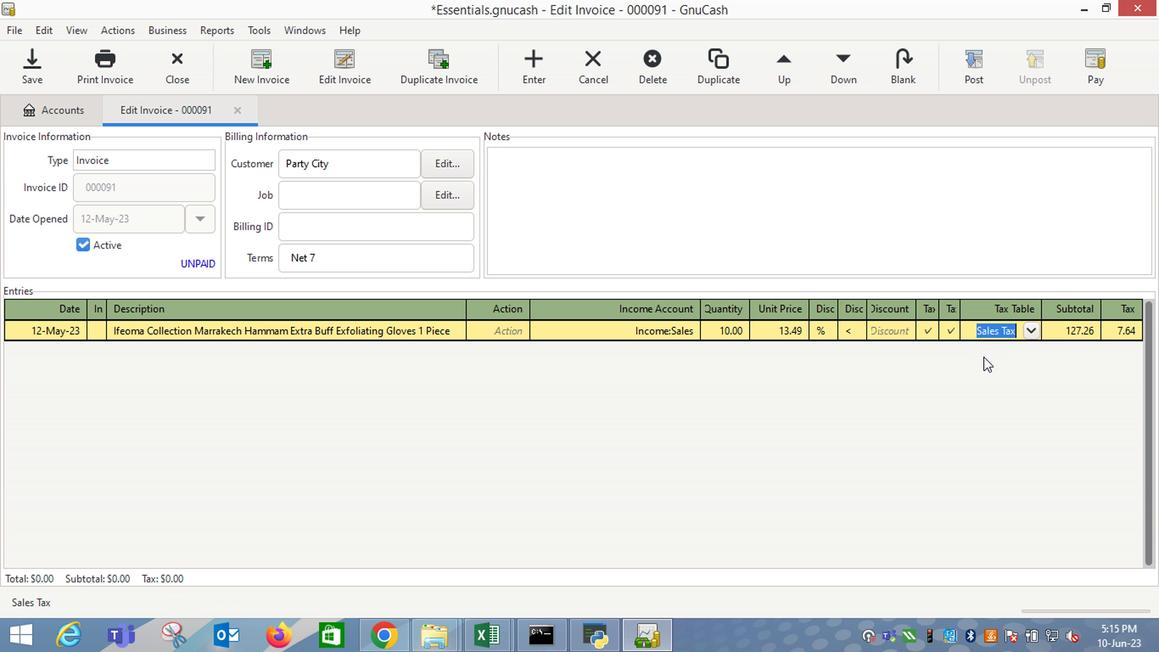 
Action: Mouse moved to (989, 88)
Screenshot: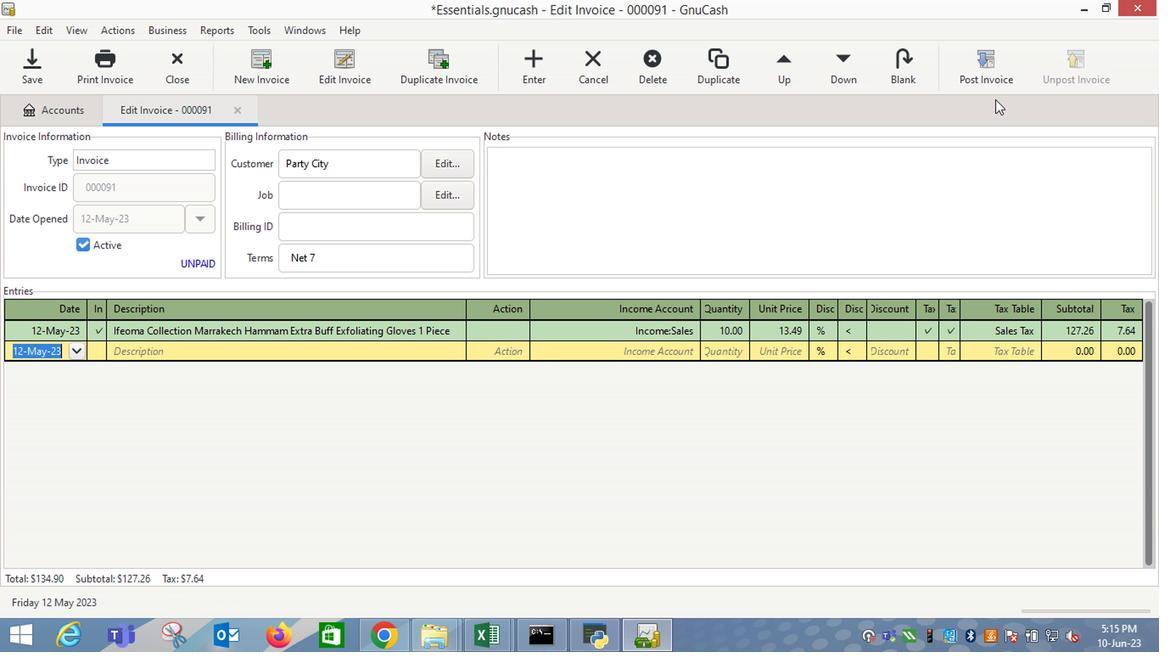
Action: Mouse pressed left at (989, 88)
Screenshot: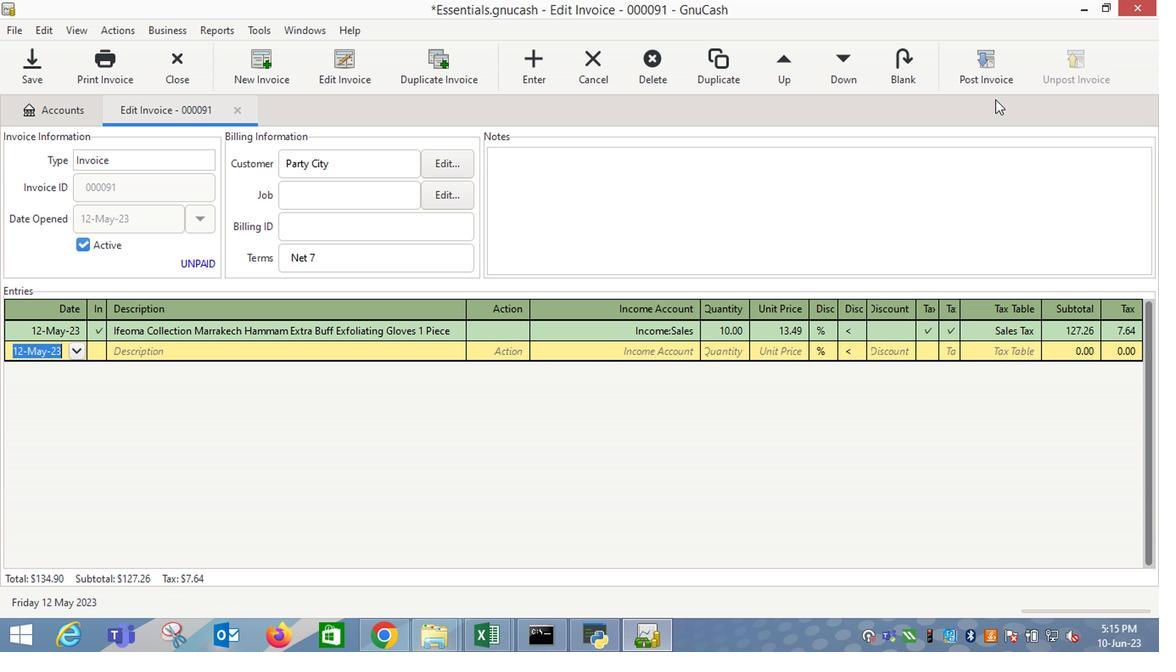 
Action: Mouse moved to (712, 286)
Screenshot: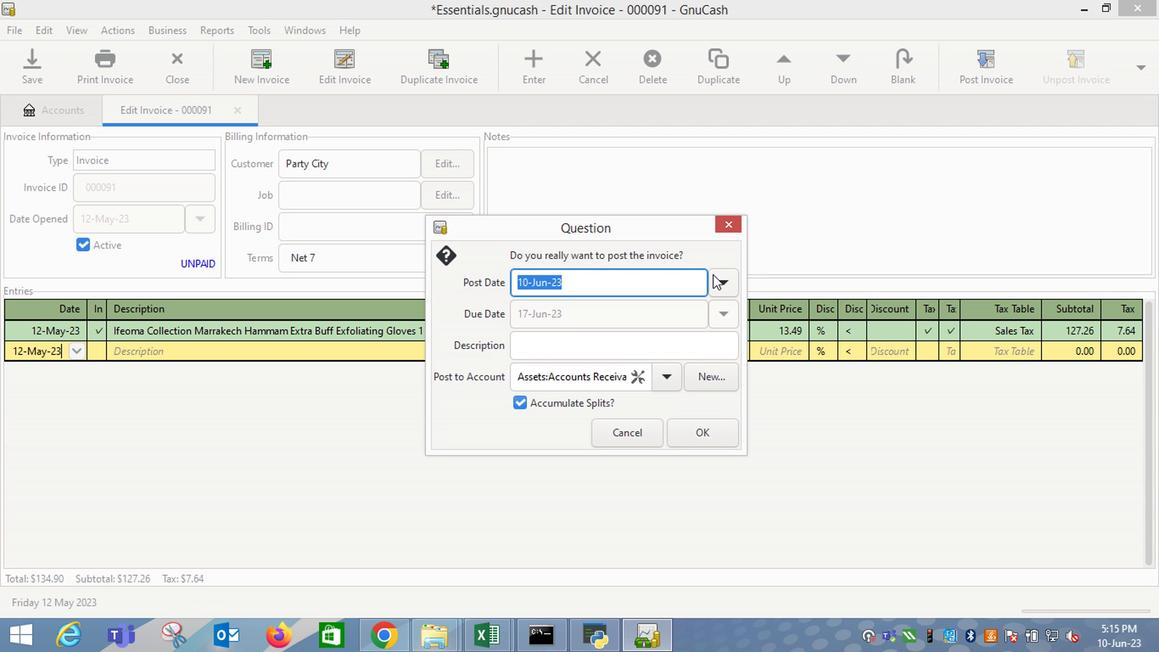 
Action: Mouse pressed left at (712, 286)
Screenshot: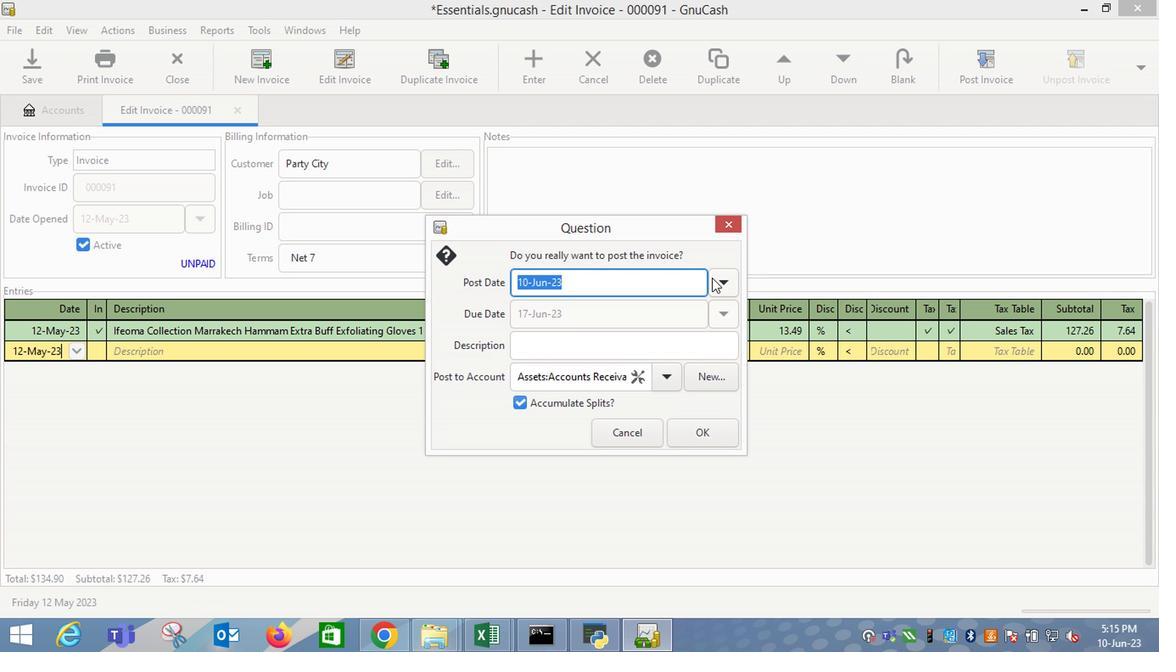 
Action: Mouse moved to (590, 312)
Screenshot: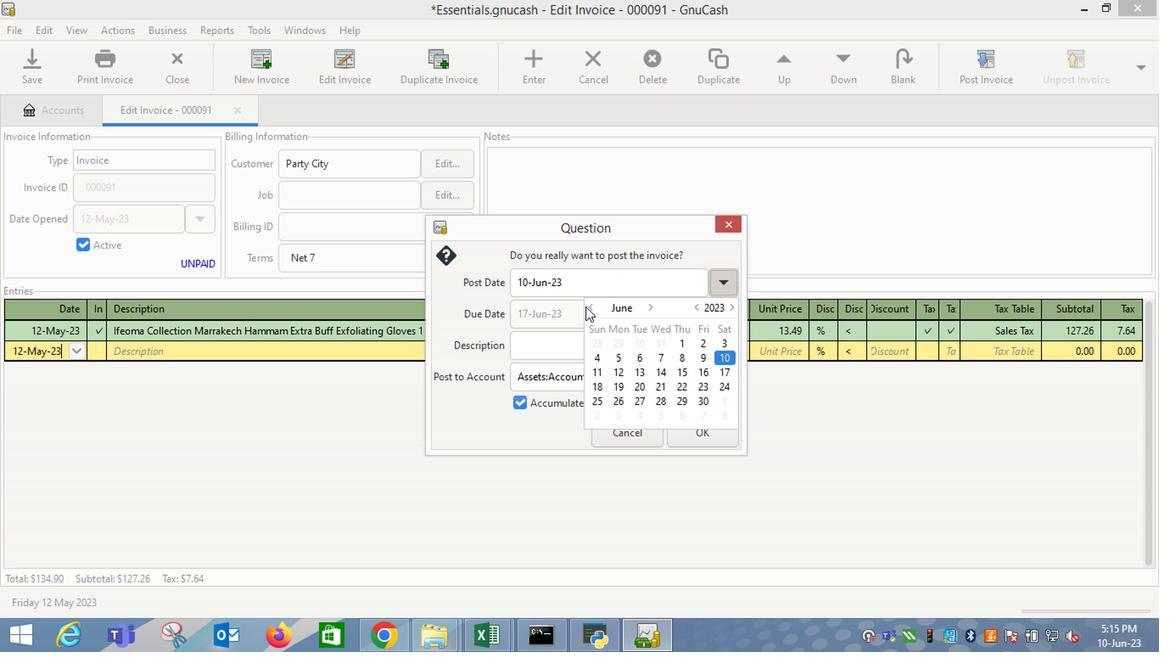 
Action: Mouse pressed left at (590, 312)
Screenshot: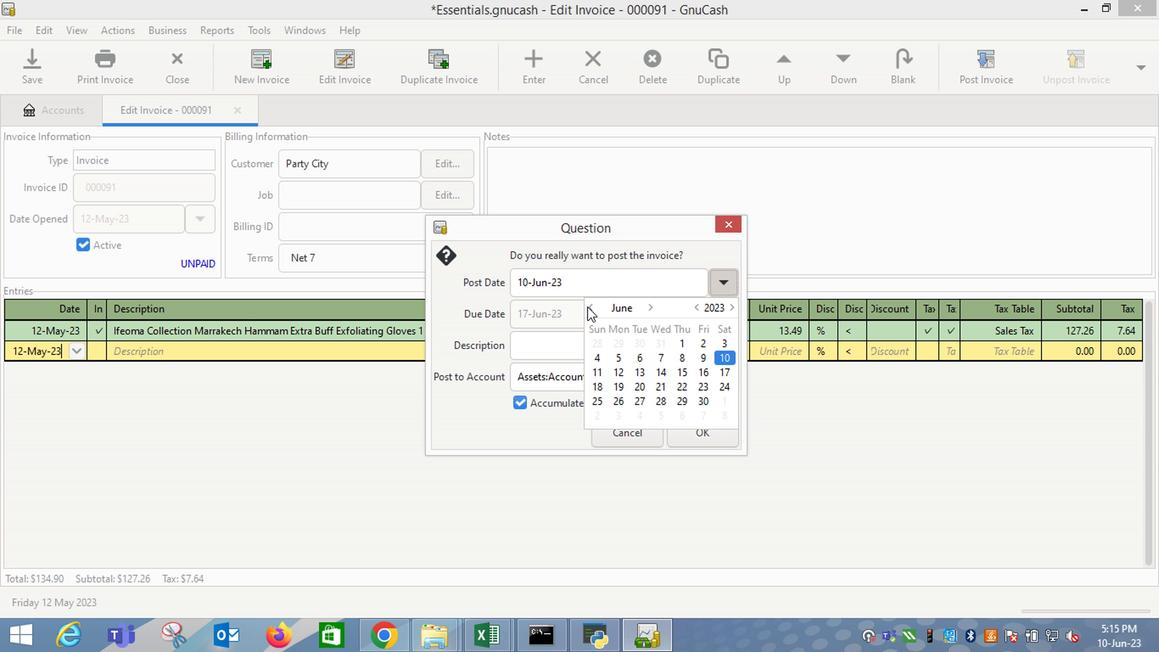 
Action: Mouse moved to (709, 361)
Screenshot: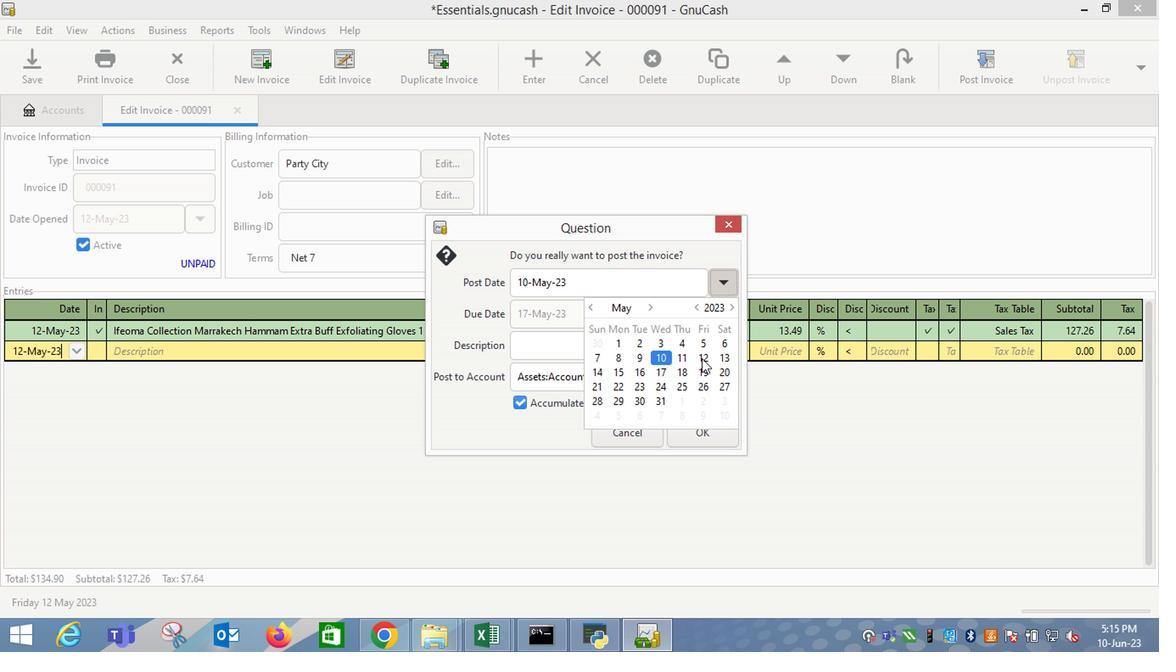 
Action: Mouse pressed left at (709, 361)
Screenshot: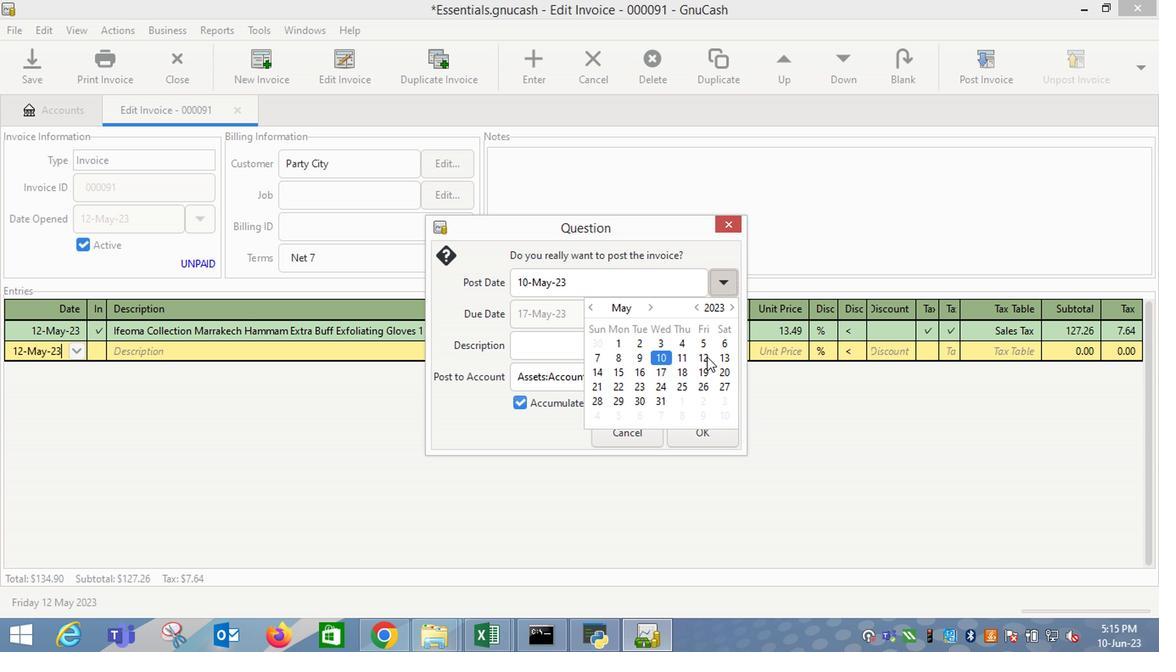 
Action: Mouse moved to (553, 345)
Screenshot: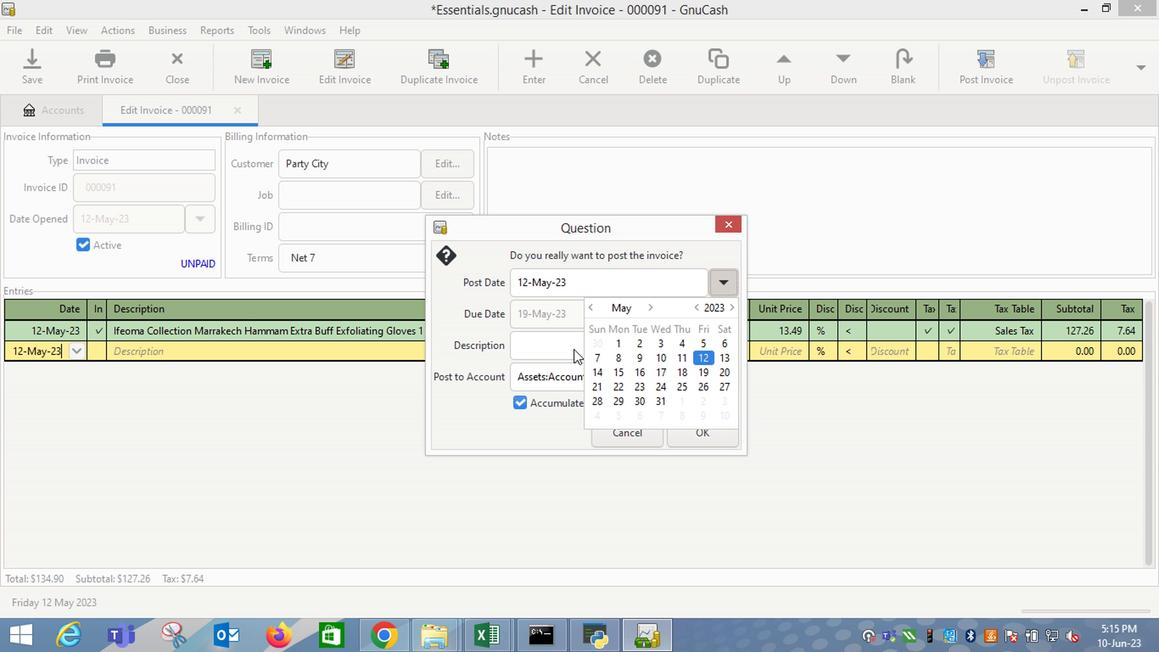 
Action: Mouse pressed left at (553, 345)
Screenshot: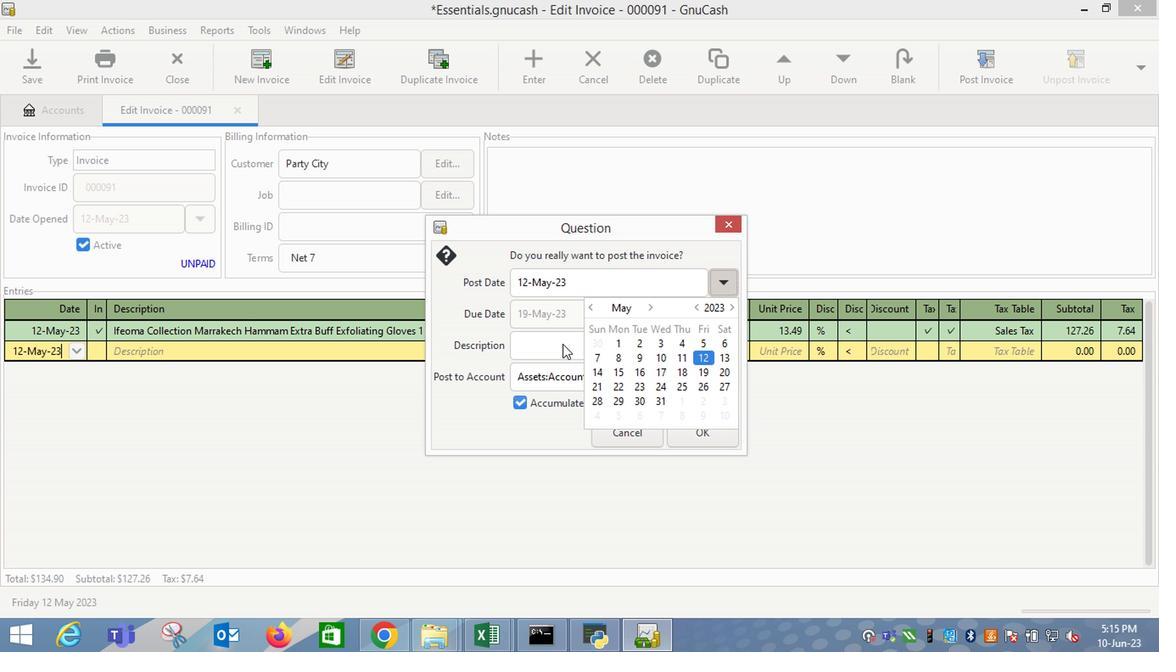 
Action: Mouse moved to (715, 440)
Screenshot: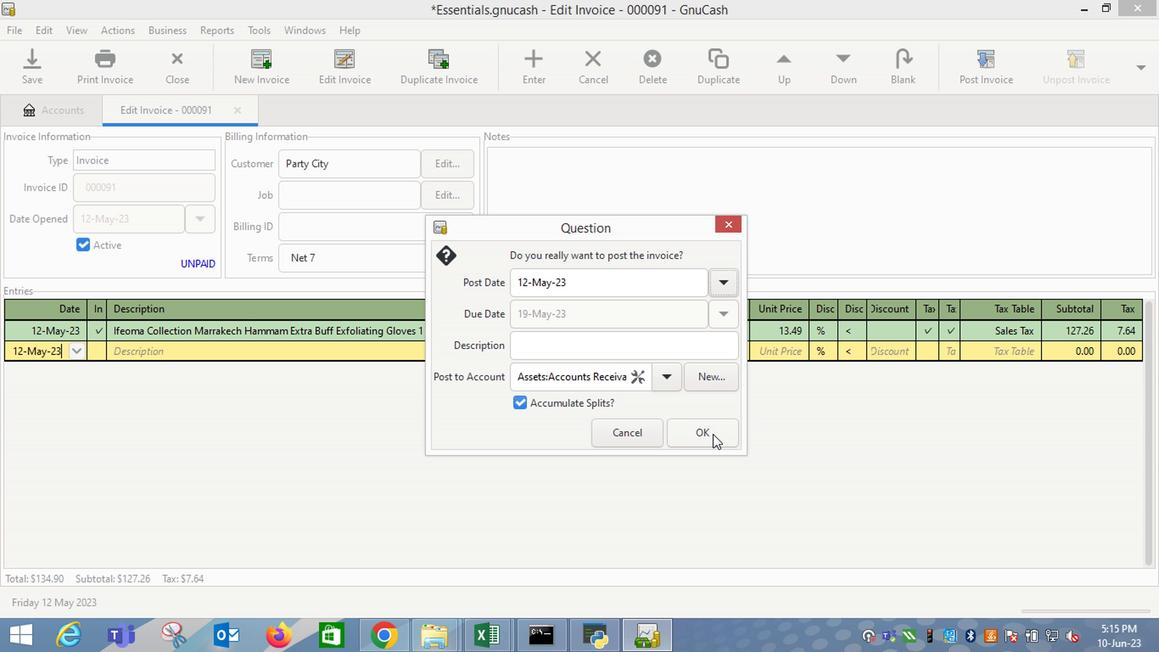 
Action: Mouse pressed left at (715, 440)
Screenshot: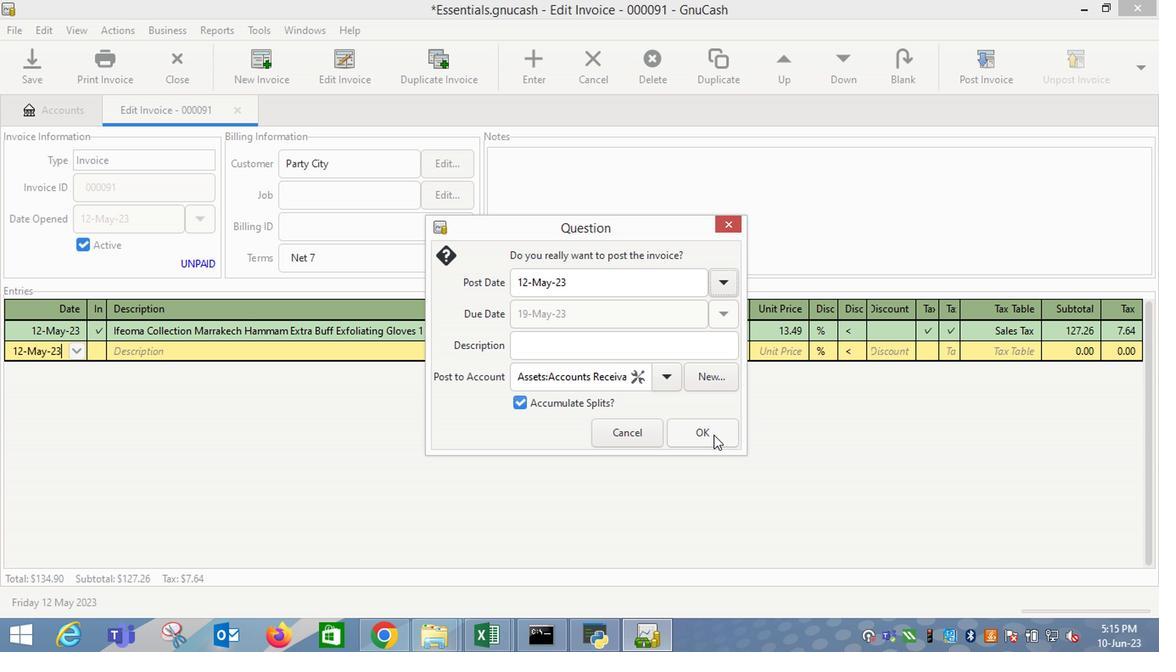 
Action: Mouse moved to (1089, 82)
Screenshot: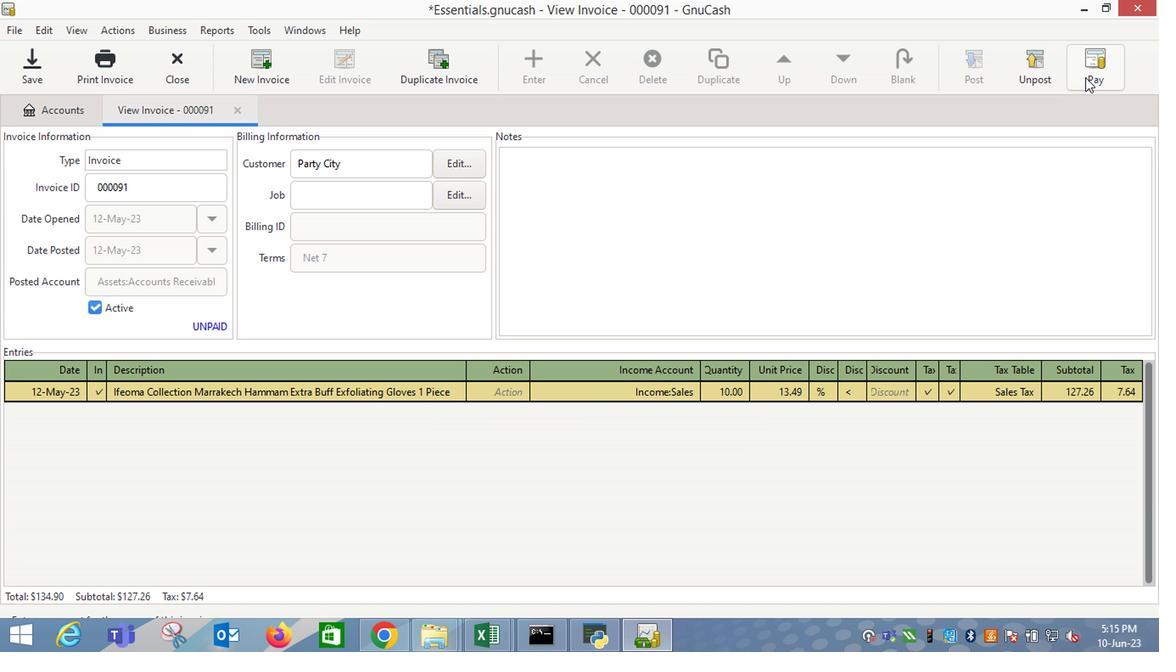 
Action: Mouse pressed left at (1089, 82)
Screenshot: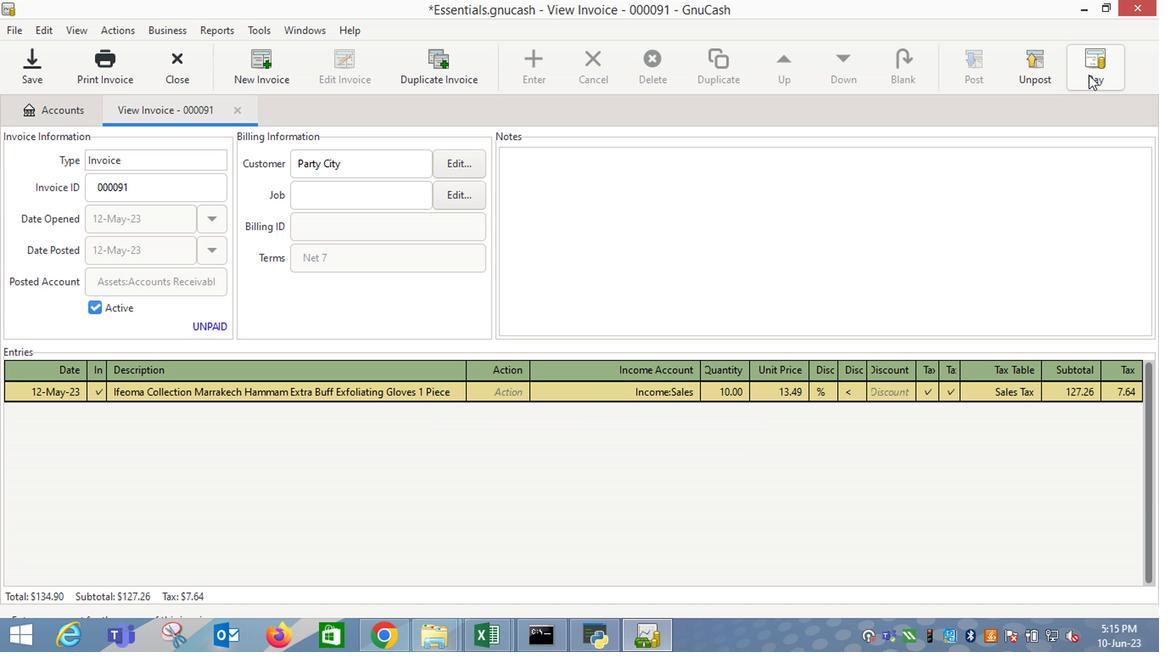 
Action: Mouse moved to (512, 345)
Screenshot: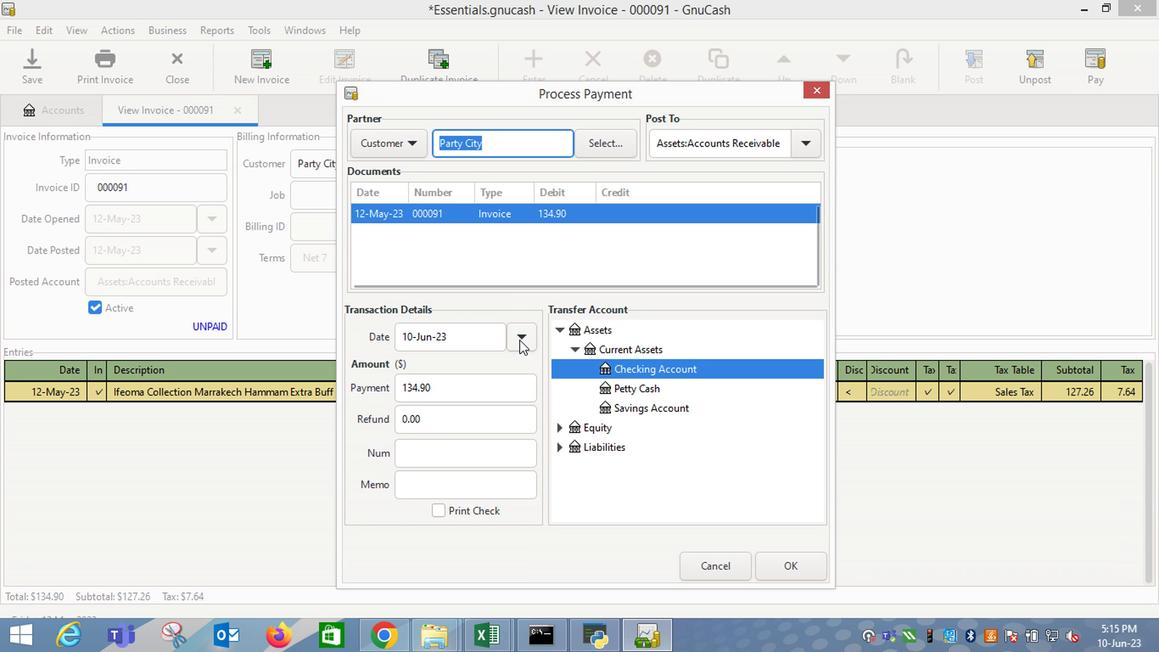 
Action: Mouse pressed left at (512, 345)
Screenshot: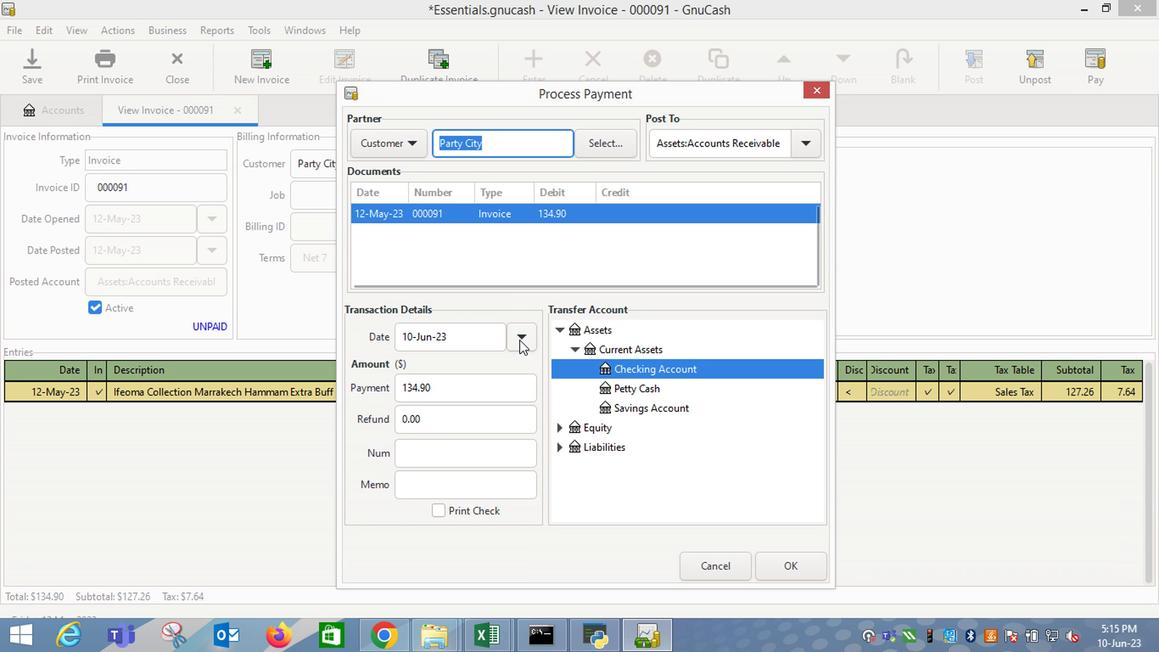 
Action: Mouse moved to (387, 370)
Screenshot: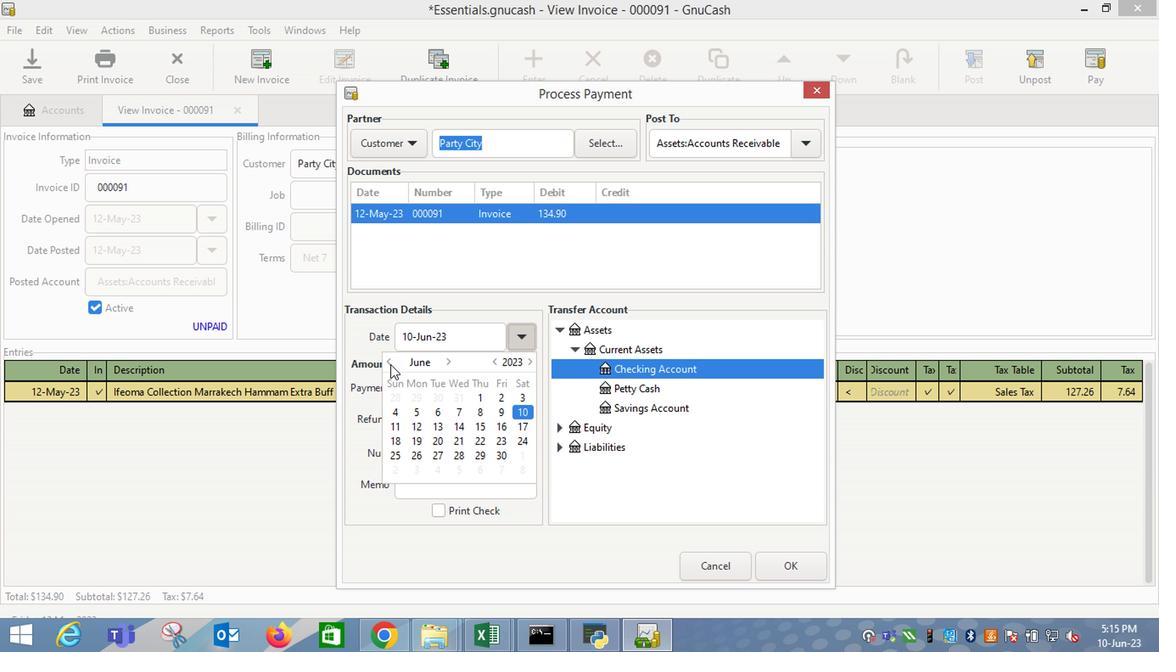 
Action: Mouse pressed left at (387, 370)
Screenshot: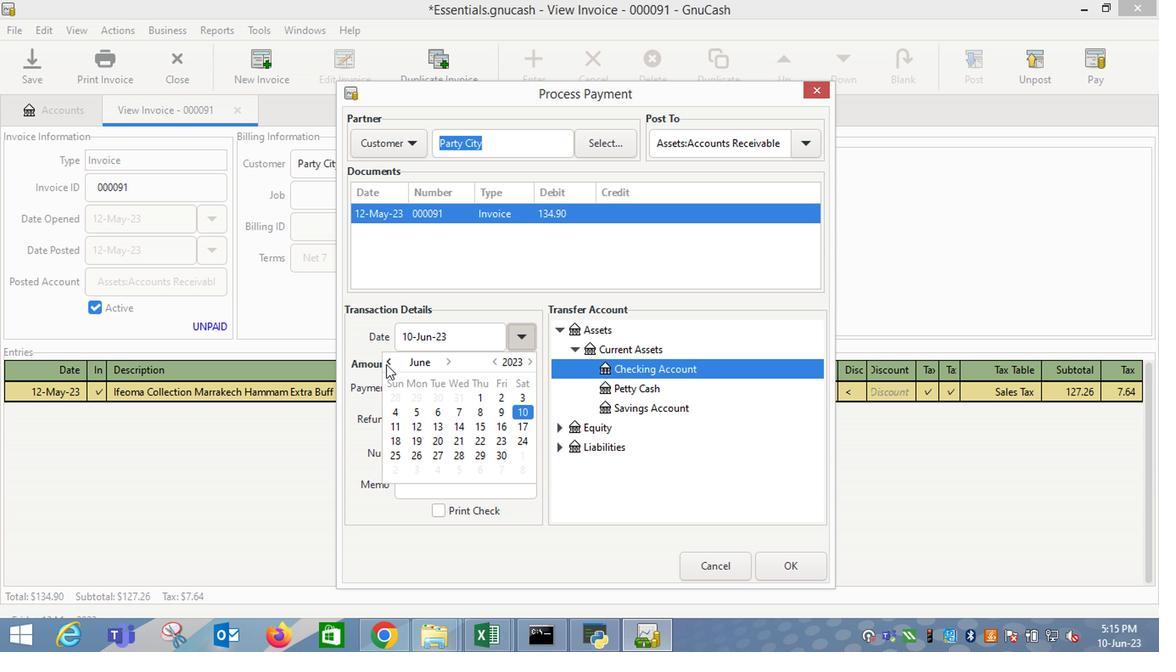 
Action: Mouse moved to (487, 430)
Screenshot: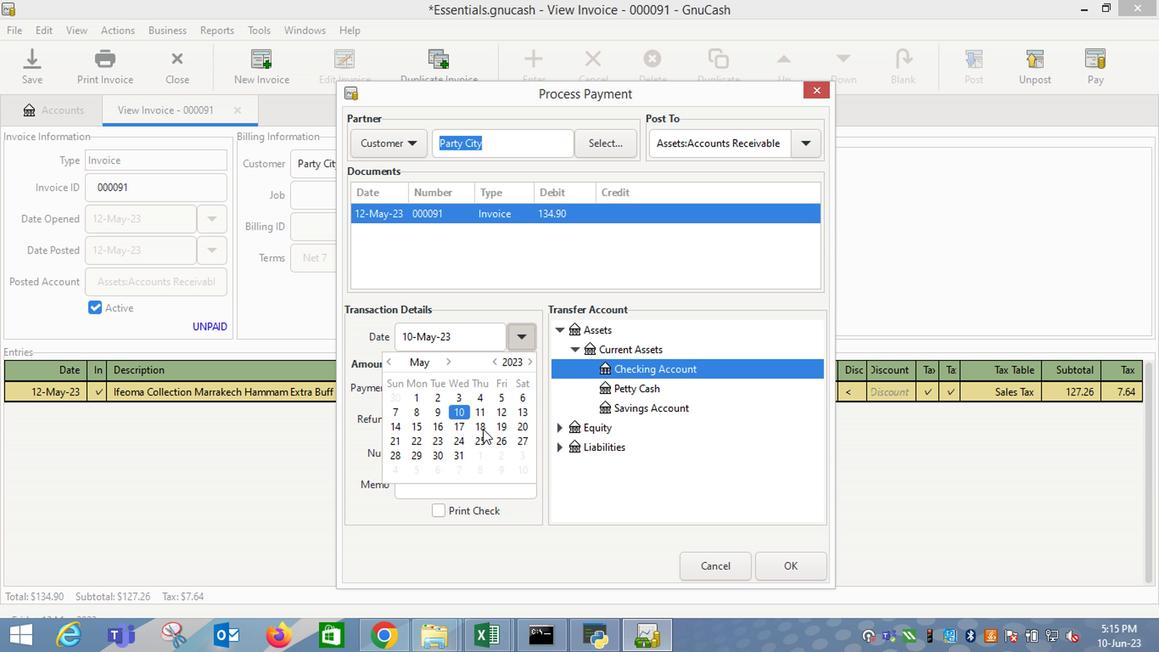 
Action: Mouse pressed left at (487, 430)
Screenshot: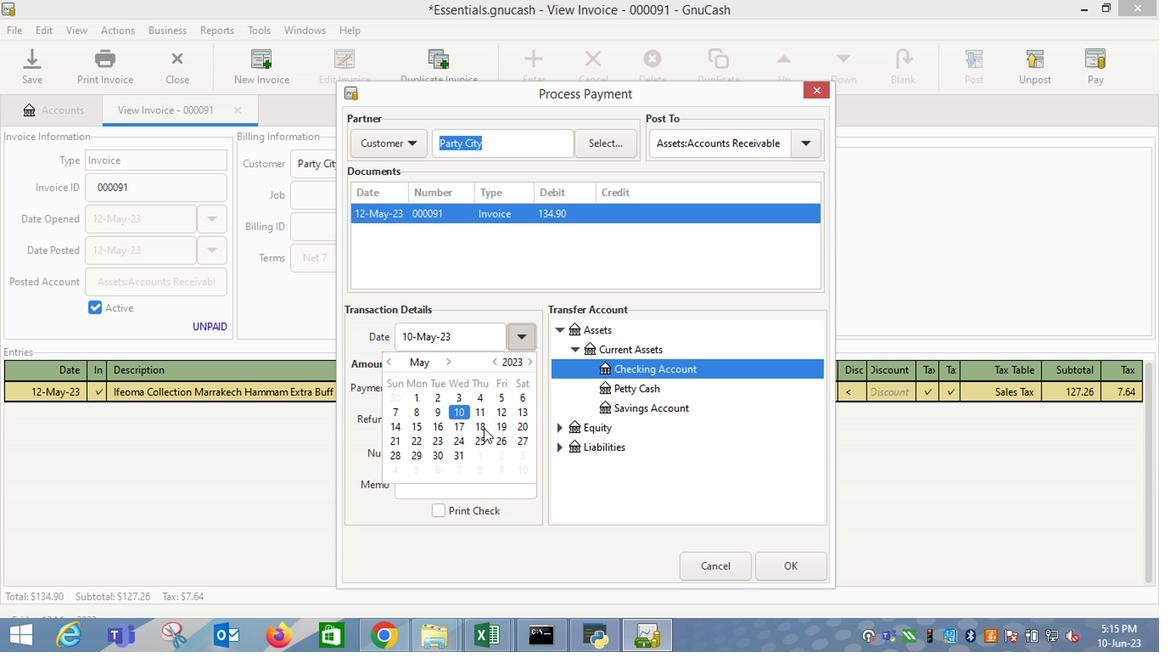 
Action: Mouse moved to (691, 451)
Screenshot: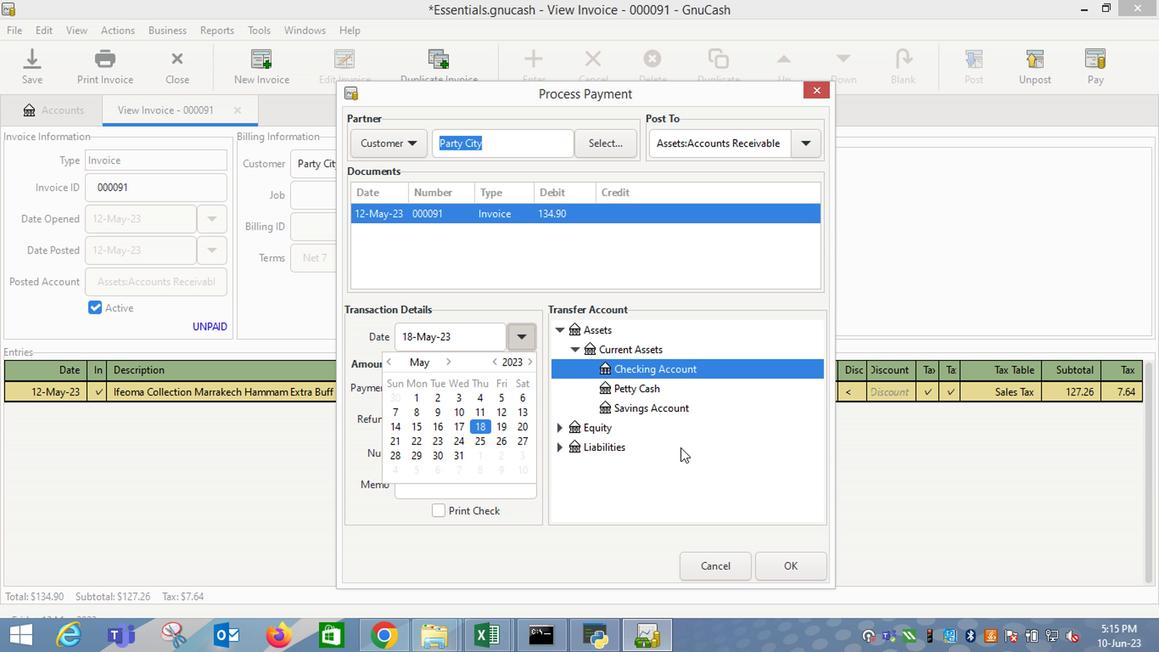
Action: Mouse pressed left at (691, 451)
Screenshot: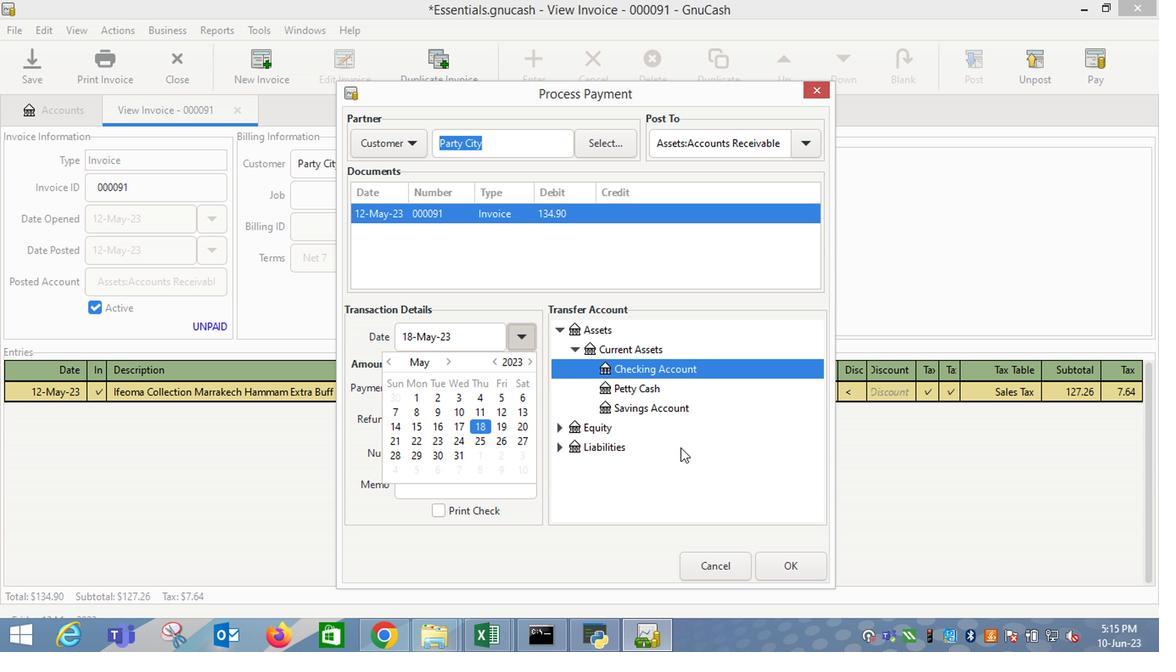 
Action: Mouse moved to (647, 375)
Screenshot: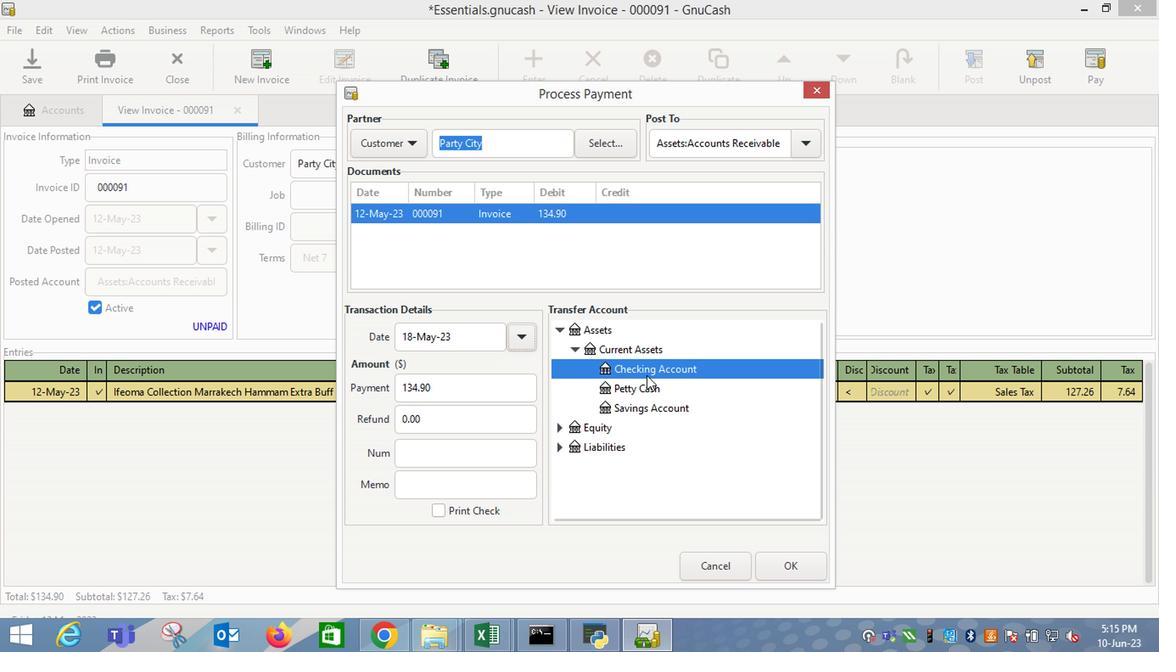 
Action: Mouse pressed left at (647, 375)
Screenshot: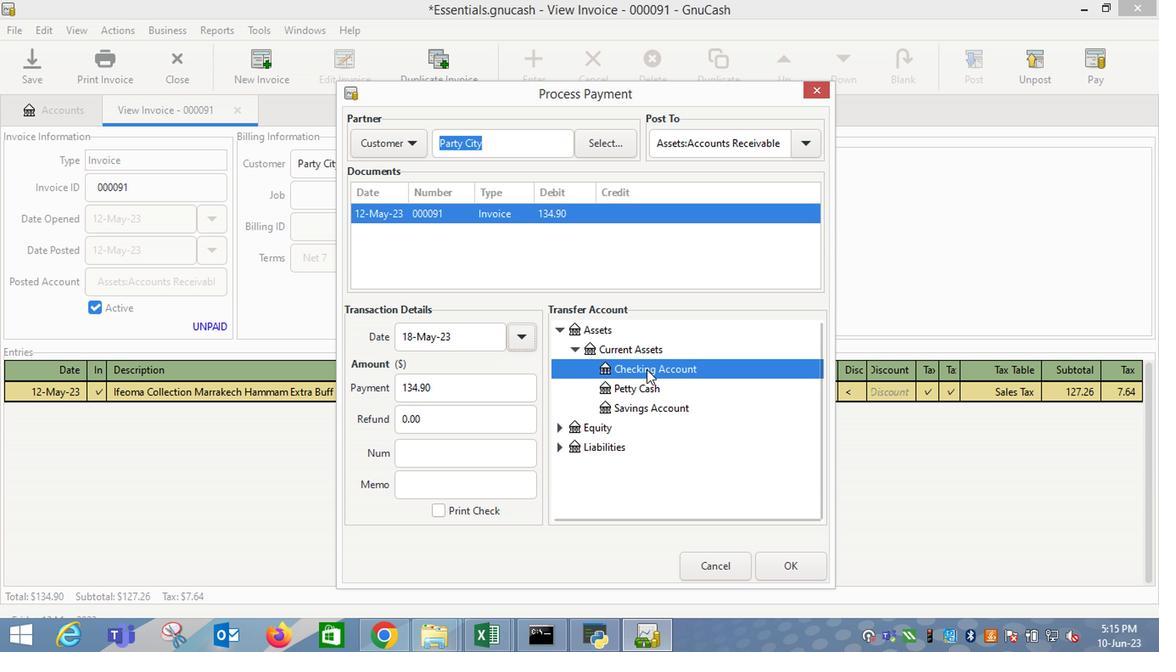 
Action: Mouse moved to (781, 571)
Screenshot: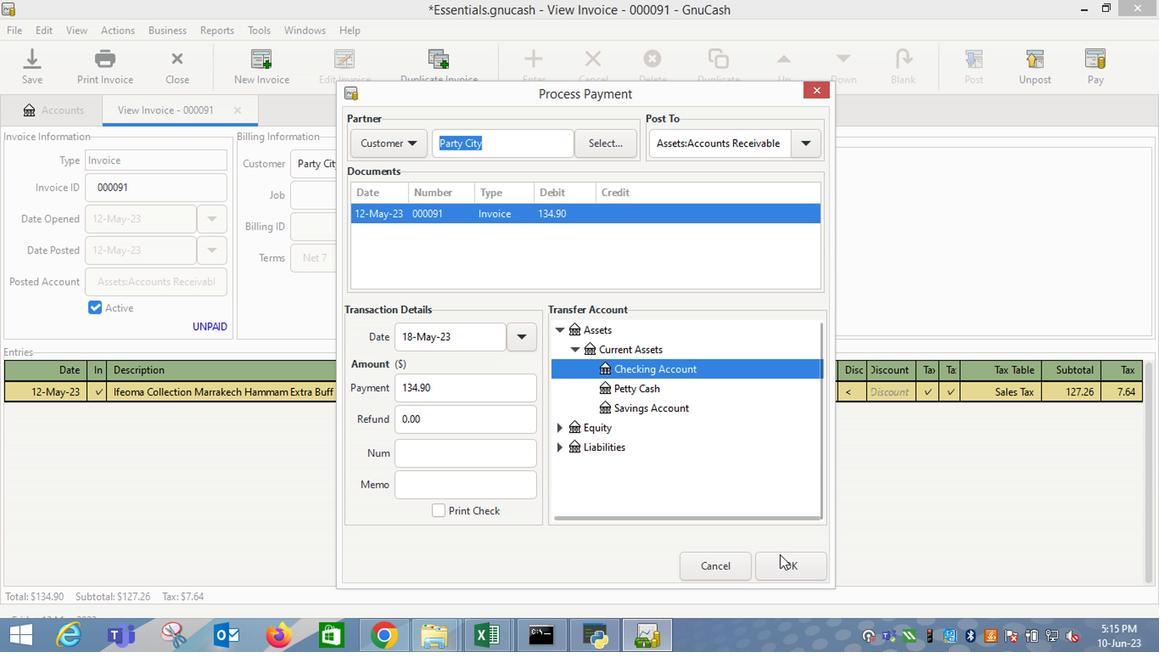 
Action: Mouse pressed left at (781, 571)
Screenshot: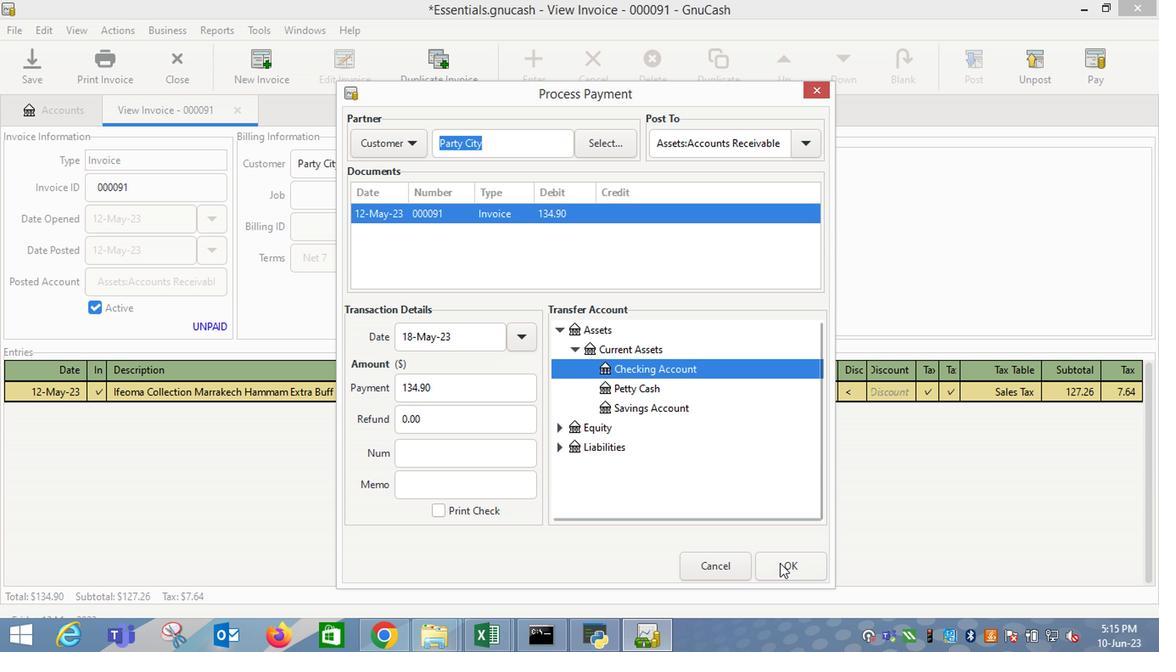 
Action: Mouse moved to (109, 82)
Screenshot: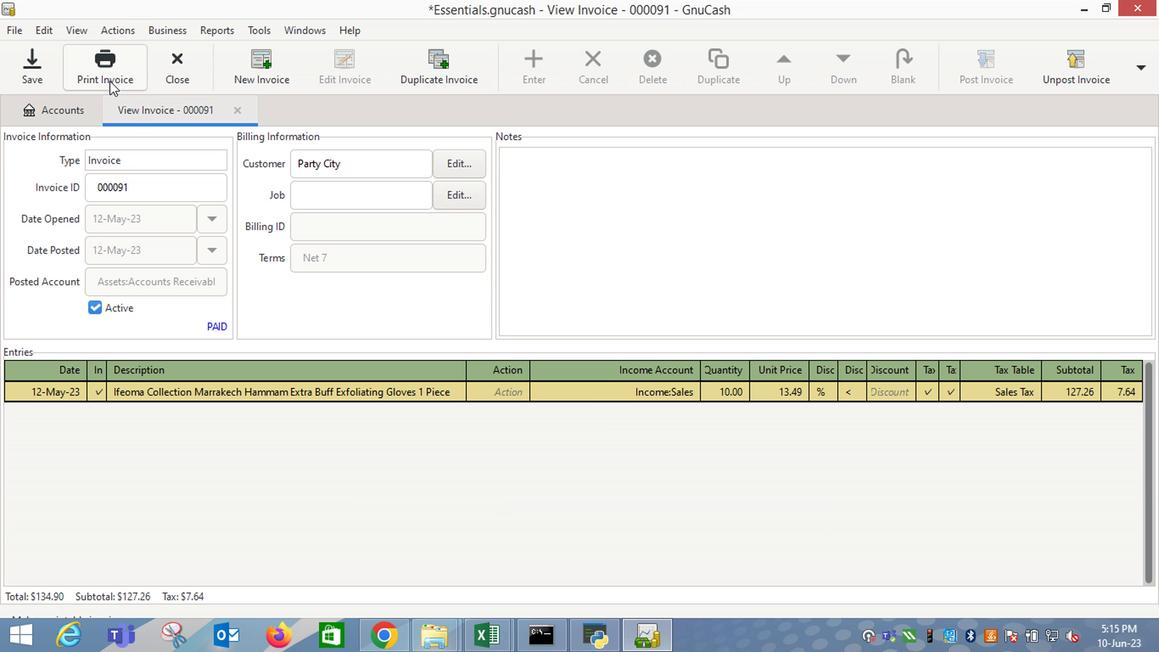 
Action: Mouse pressed left at (109, 82)
Screenshot: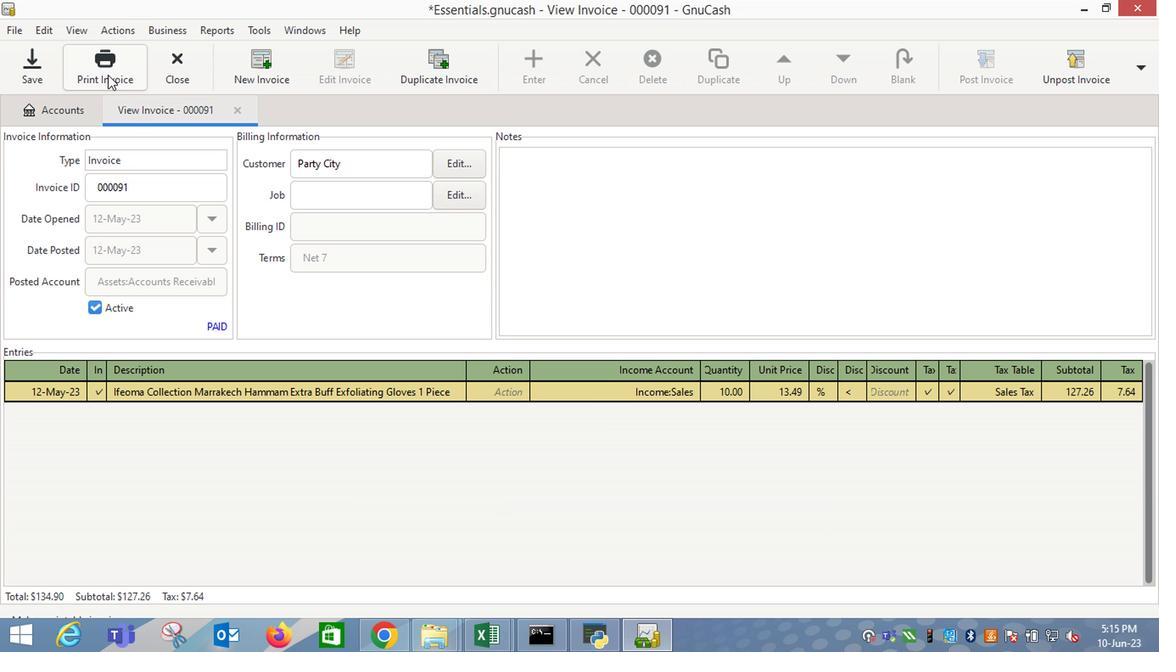 
Action: Mouse moved to (390, 208)
Screenshot: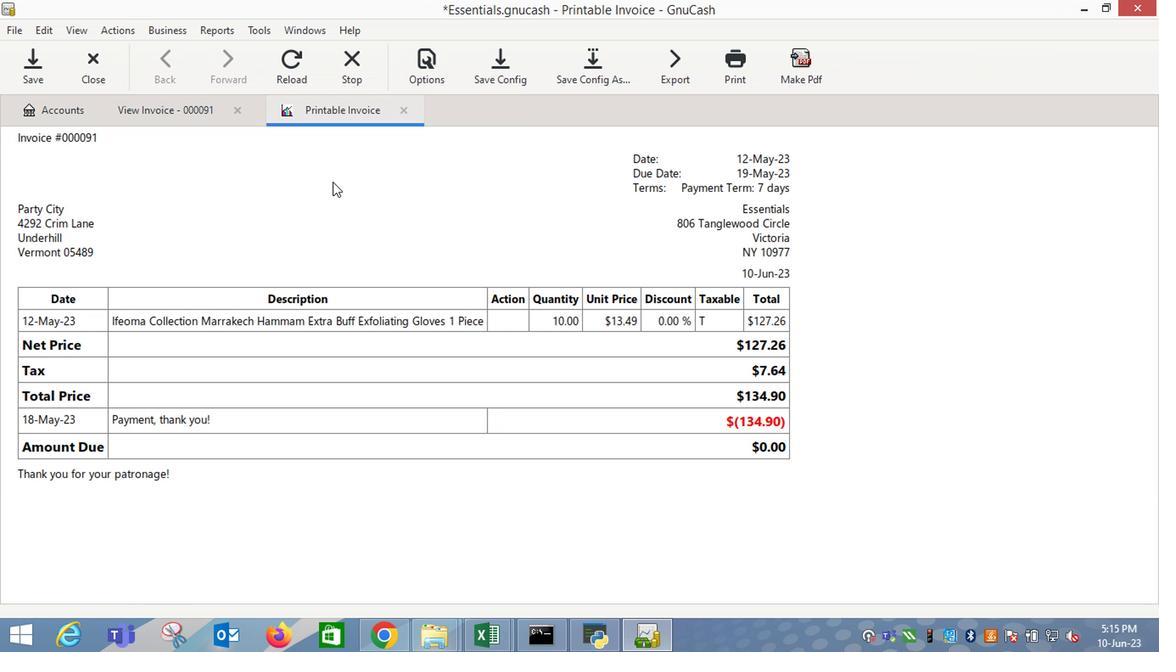 
